 Task: Create new contact,   with mail id: 'TrinityDoe106@tiffany.com', first name: 'Trinity', Last name: 'Doe', Job Title: Digital Marketing Manager, Phone number (916) 555-6789. Change life cycle stage to  'Lead' and lead status to 'New'. Add new company to the associated contact: brooklyn.cuny.edu and type: Prospect. Logged in from softage.6@softage.net
Action: Mouse moved to (86, 68)
Screenshot: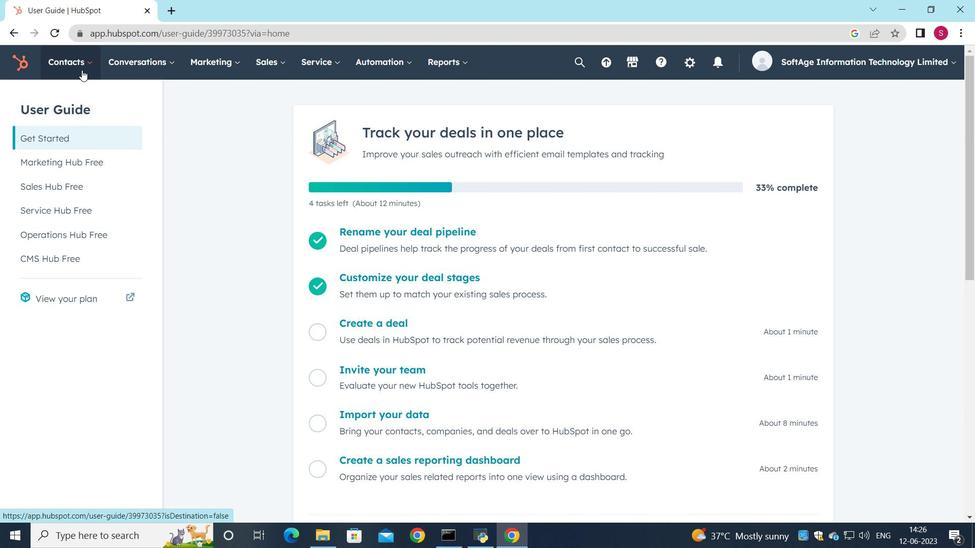 
Action: Mouse pressed left at (86, 68)
Screenshot: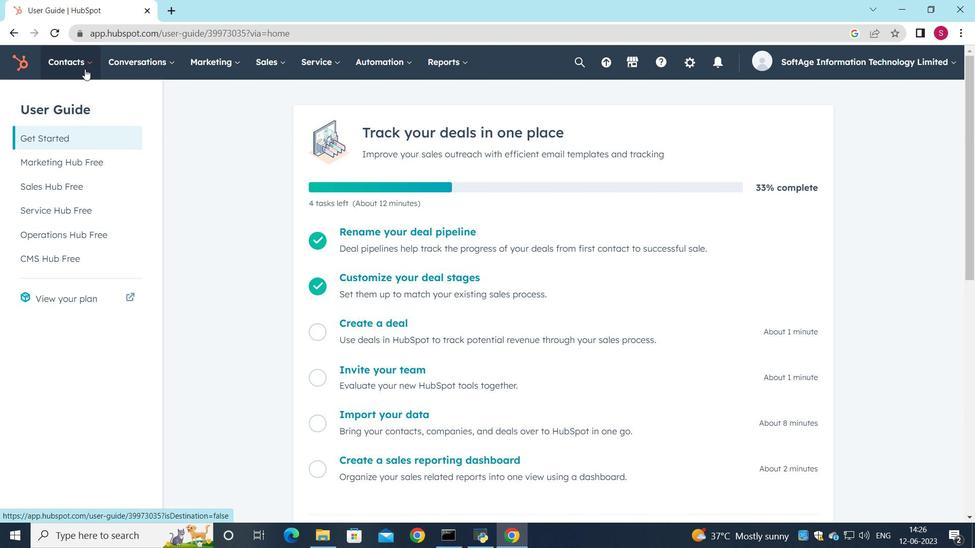 
Action: Mouse moved to (89, 102)
Screenshot: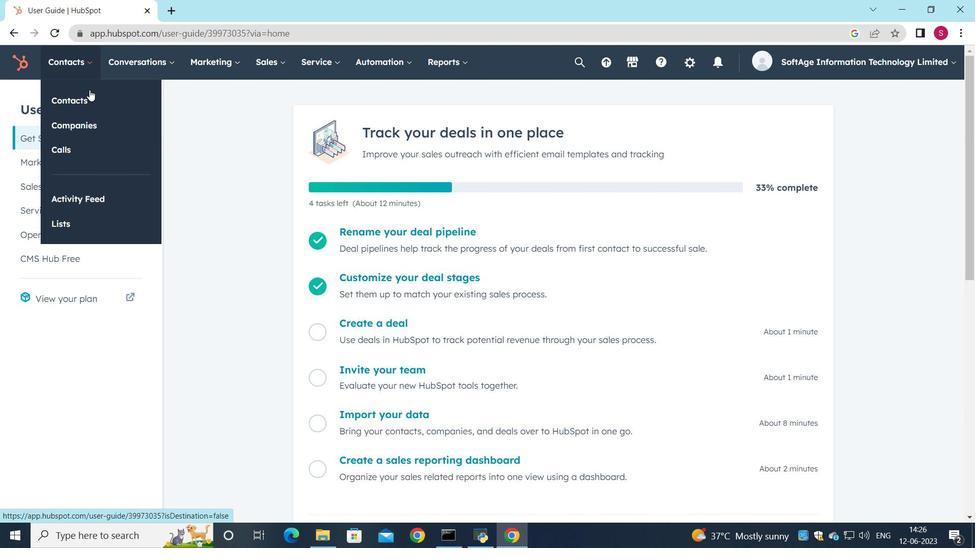 
Action: Mouse pressed left at (89, 102)
Screenshot: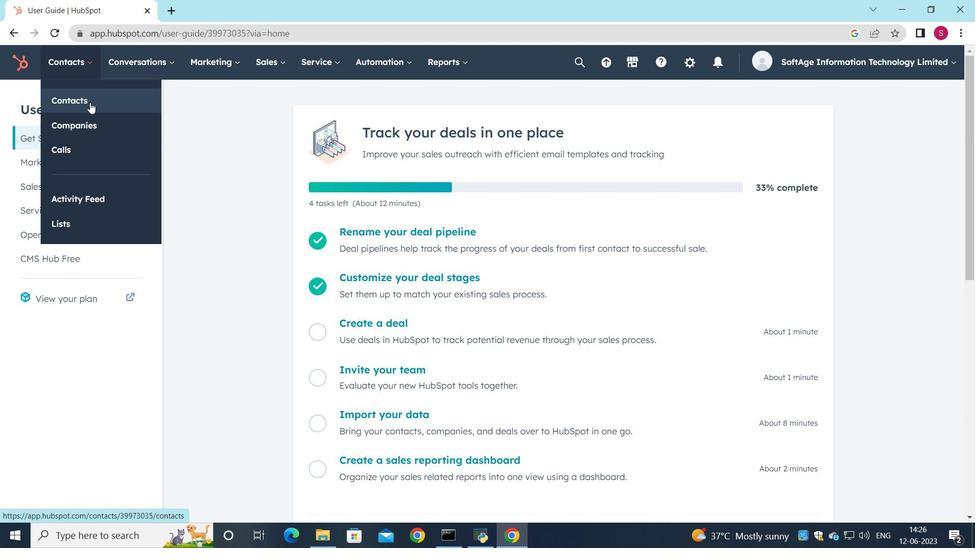 
Action: Mouse moved to (880, 105)
Screenshot: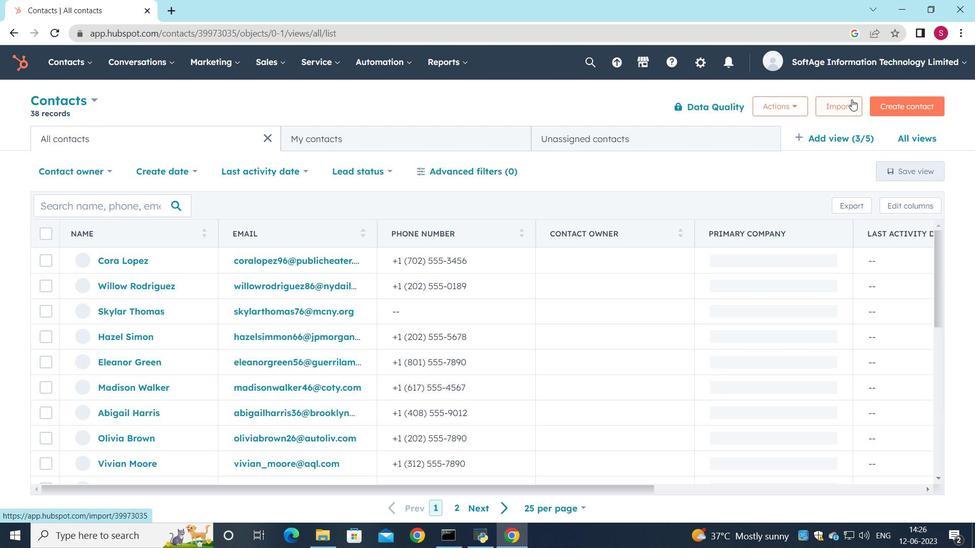 
Action: Mouse pressed left at (880, 105)
Screenshot: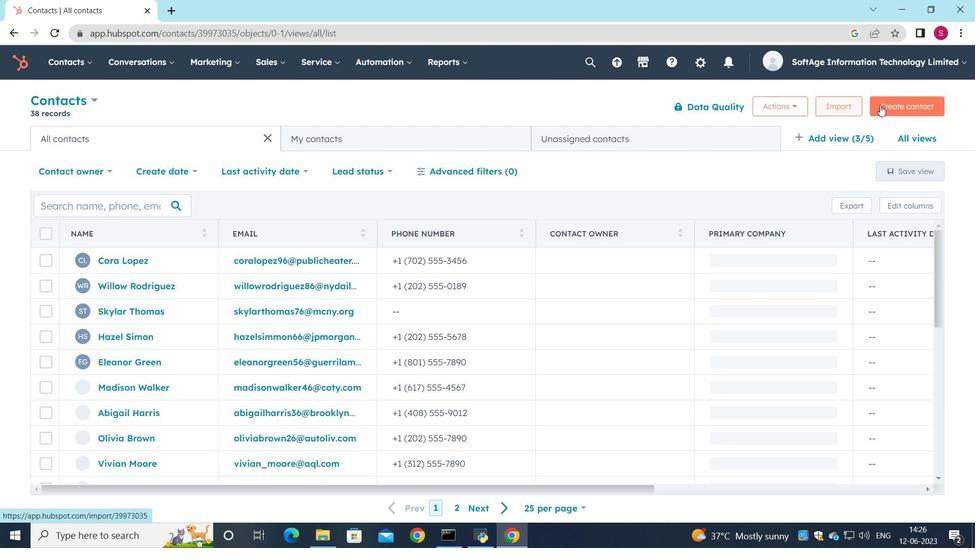 
Action: Mouse moved to (795, 163)
Screenshot: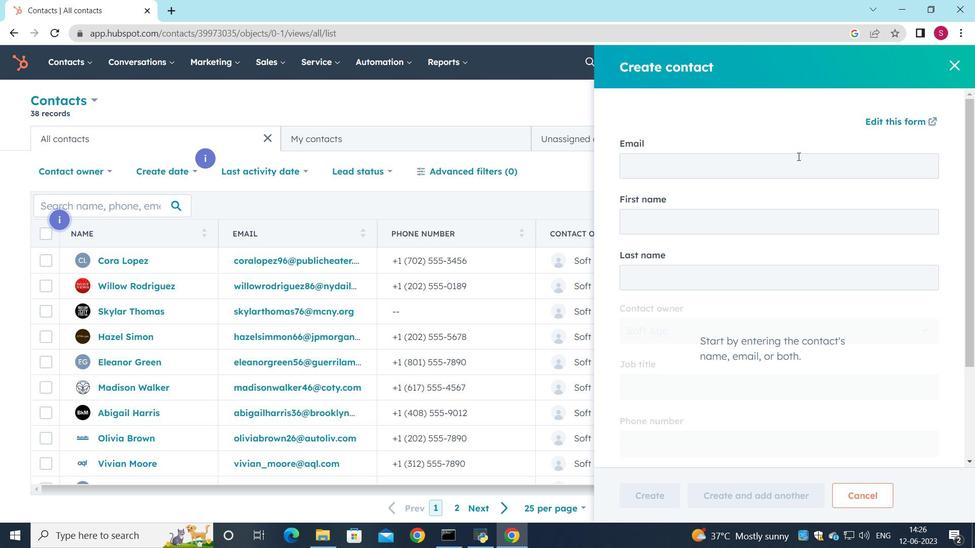 
Action: Mouse pressed left at (795, 163)
Screenshot: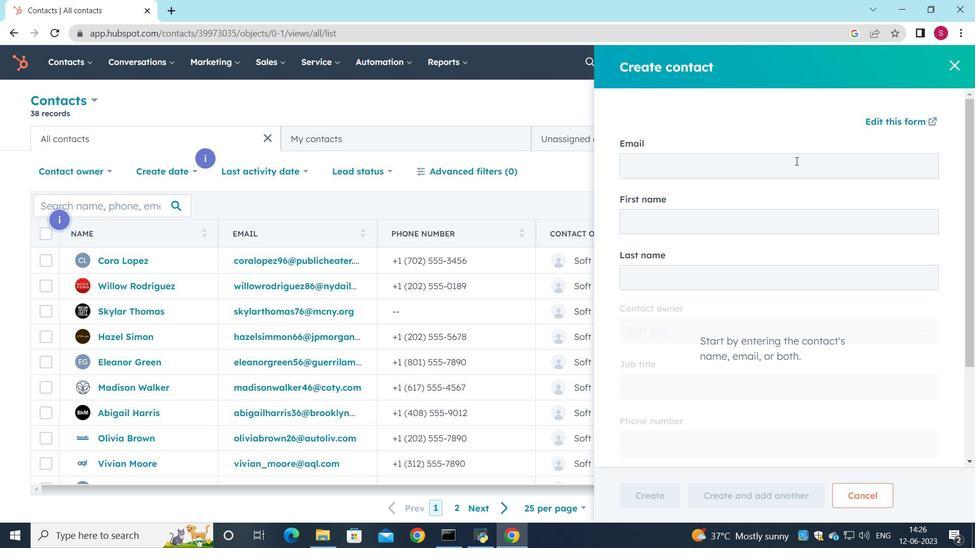 
Action: Key pressed <Key.shift><Key.shift><Key.shift>Trinity<Key.shift>Doe106<Key.shift>@tiffany.com
Screenshot: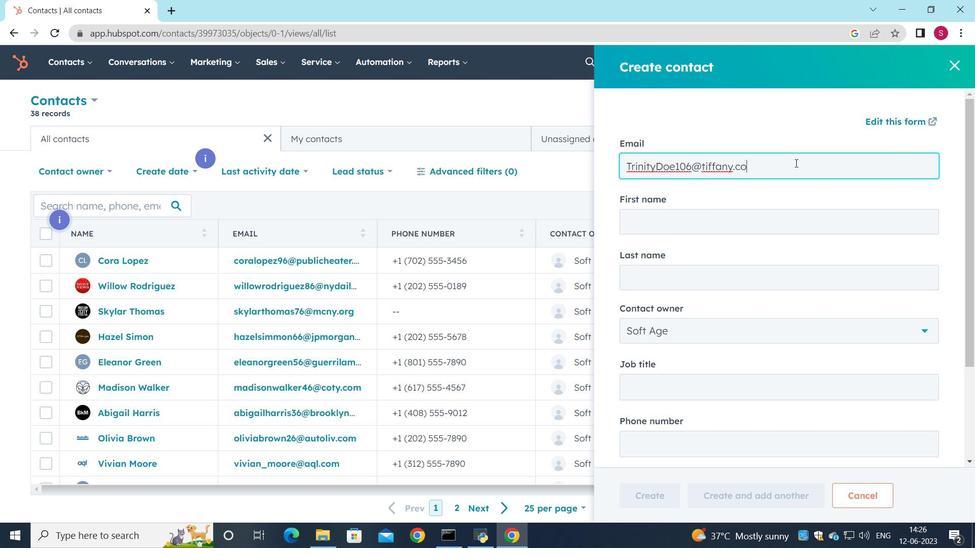 
Action: Mouse moved to (663, 224)
Screenshot: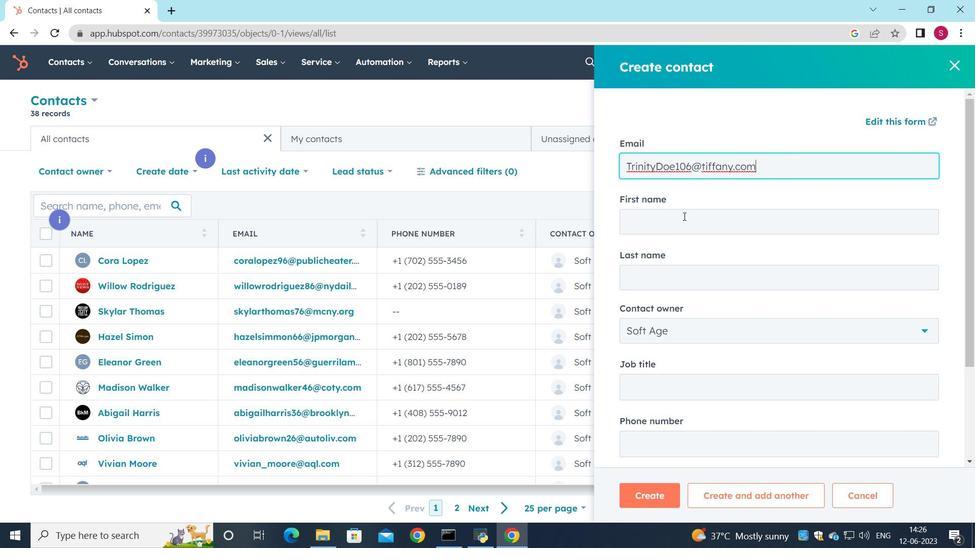 
Action: Mouse pressed left at (663, 224)
Screenshot: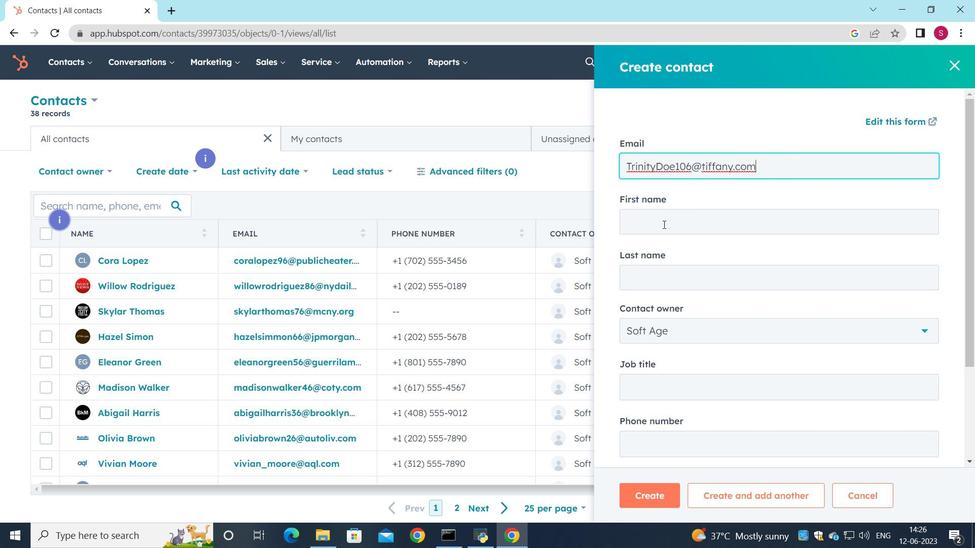 
Action: Key pressed <Key.shift><Key.shift><Key.shift><Key.shift><Key.shift><Key.shift><Key.shift><Key.shift><Key.shift><Key.shift><Key.shift><Key.shift><Key.shift><Key.shift><Key.shift><Key.shift>Trinity
Screenshot: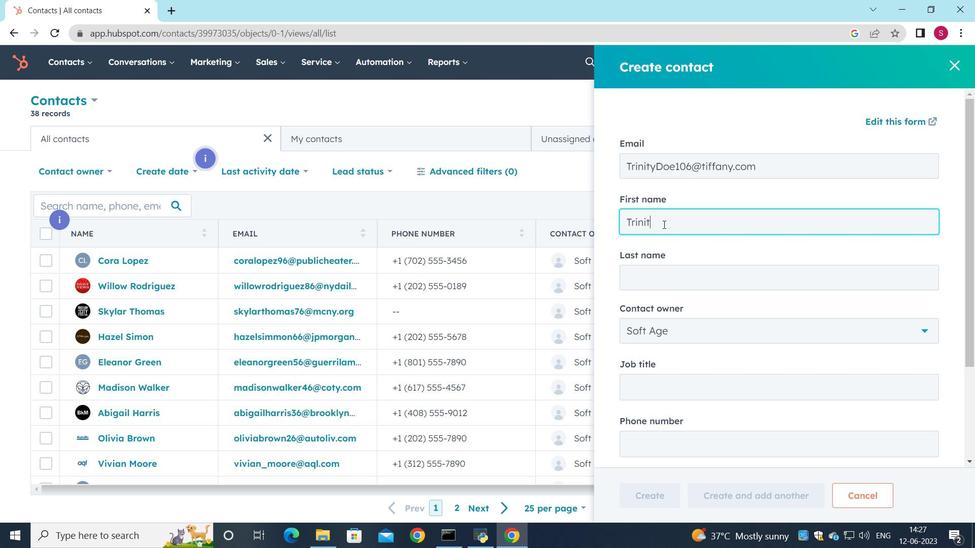 
Action: Mouse moved to (637, 271)
Screenshot: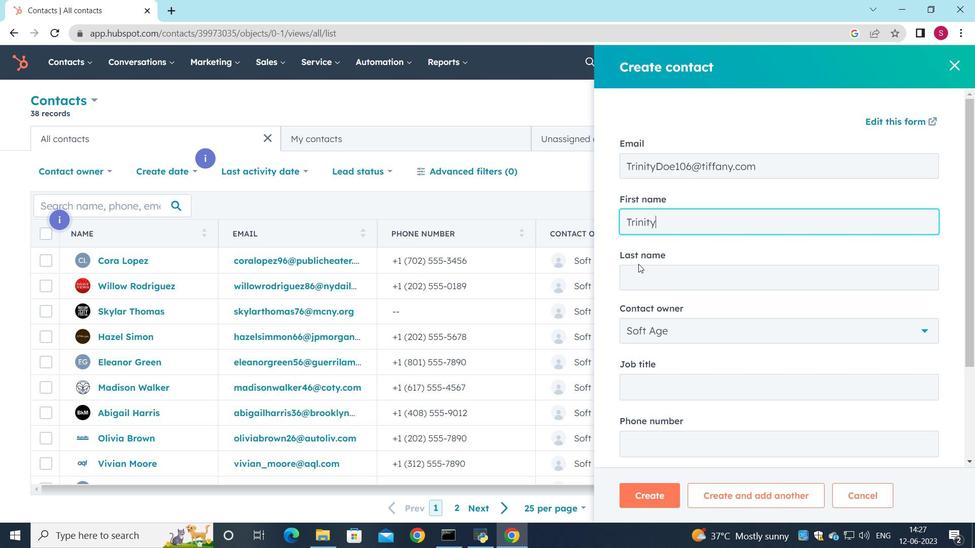 
Action: Mouse pressed left at (637, 271)
Screenshot: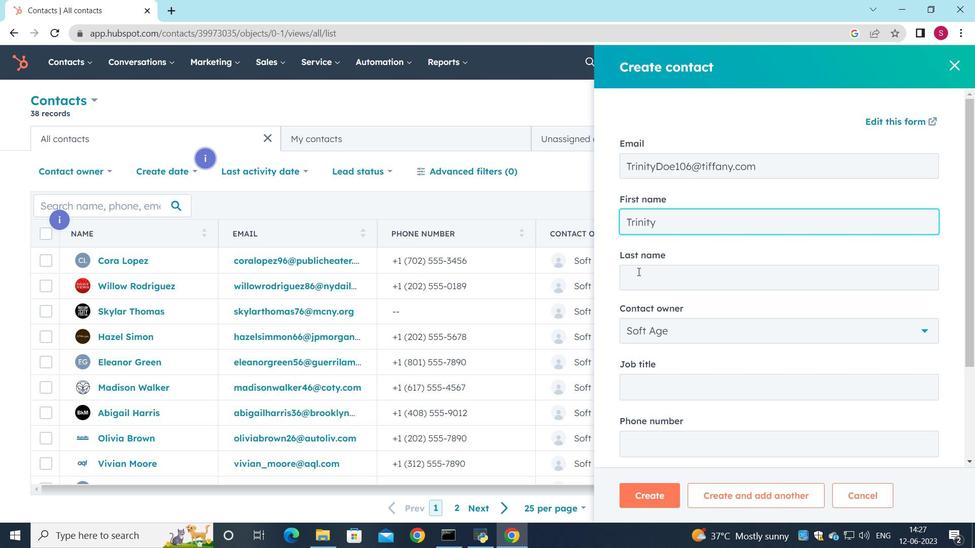 
Action: Mouse moved to (641, 274)
Screenshot: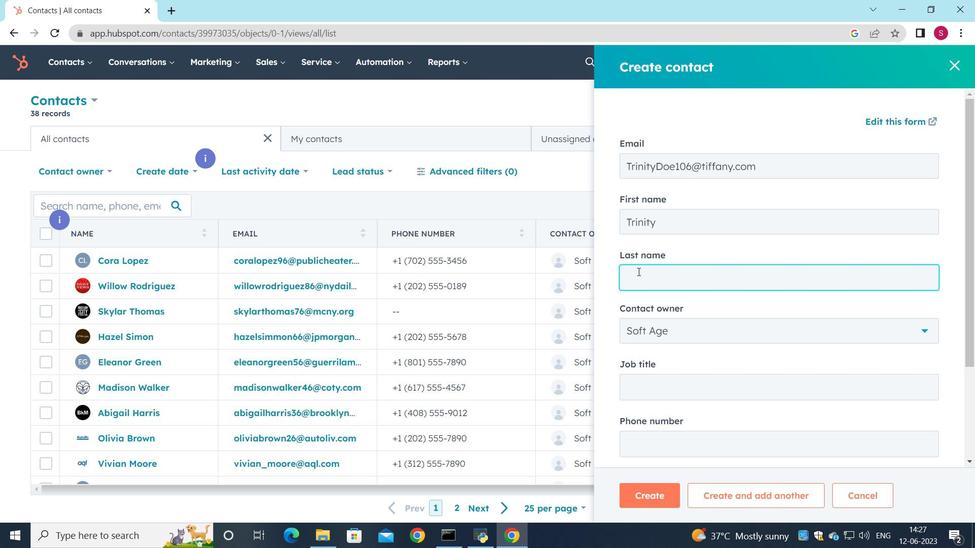 
Action: Key pressed <Key.shift>Doe
Screenshot: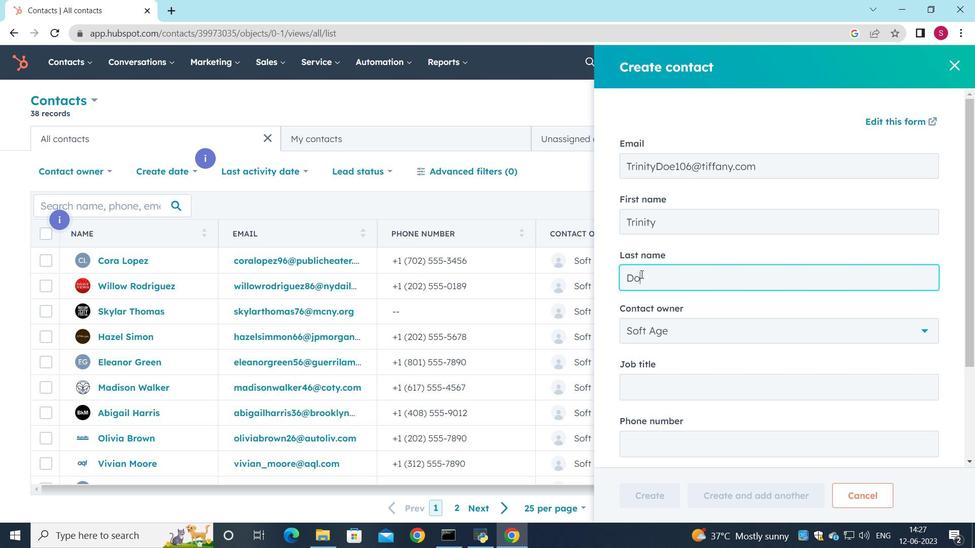 
Action: Mouse moved to (658, 309)
Screenshot: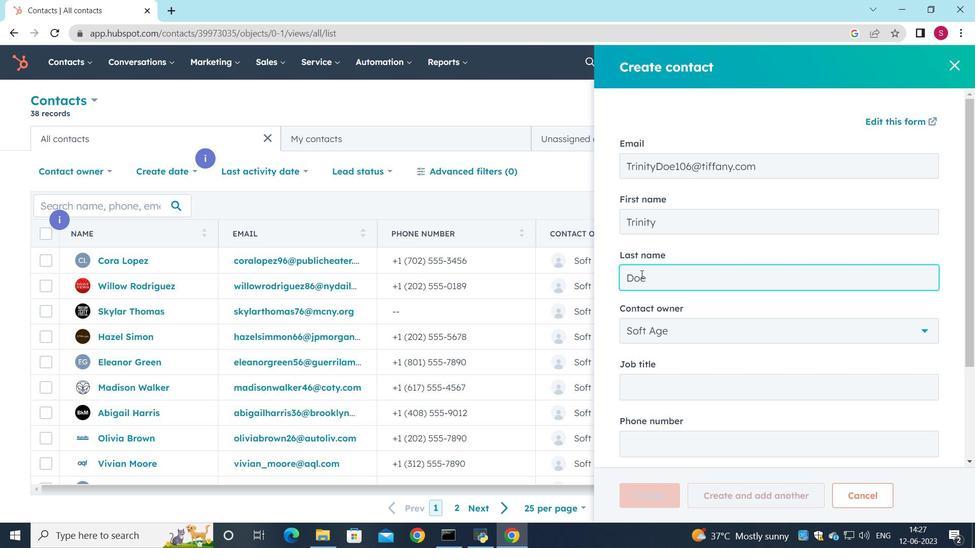 
Action: Mouse scrolled (658, 305) with delta (0, 0)
Screenshot: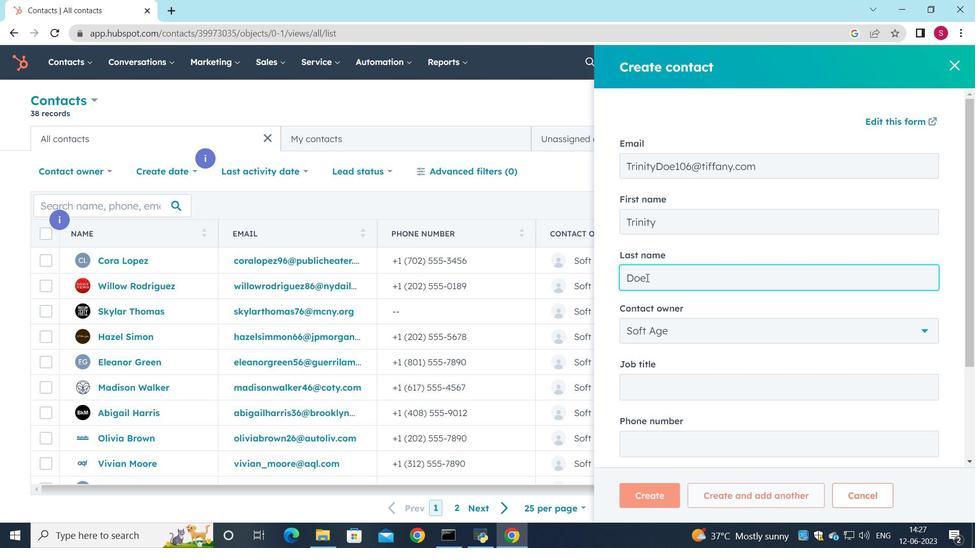 
Action: Mouse moved to (672, 323)
Screenshot: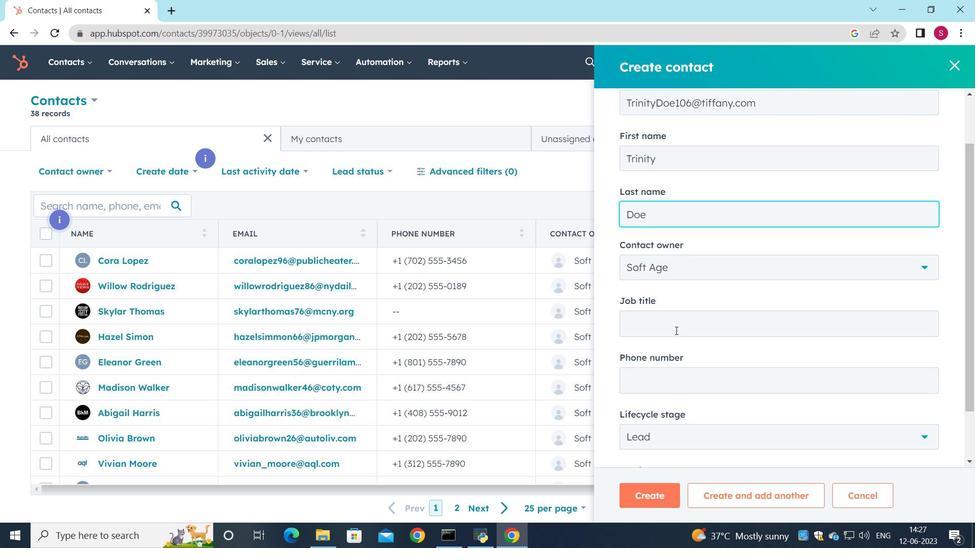 
Action: Mouse pressed left at (672, 323)
Screenshot: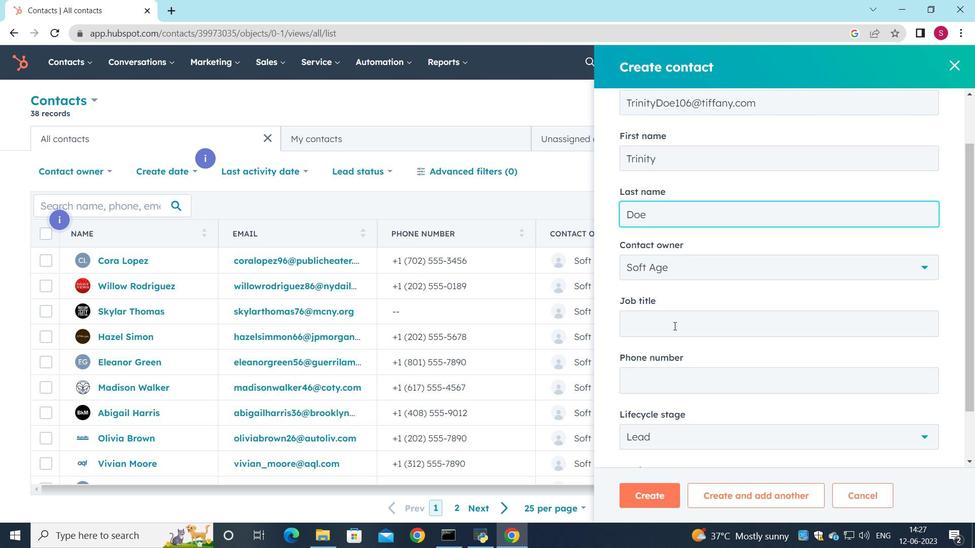 
Action: Key pressed <Key.shift><Key.shift><Key.shift><Key.shift>Digital<Key.space><Key.shift_r><Key.shift_r><Key.shift_r><Key.shift_r><Key.shift_r><Key.shift_r><Key.shift_r>Marketing<Key.space><Key.shift_r>Manager
Screenshot: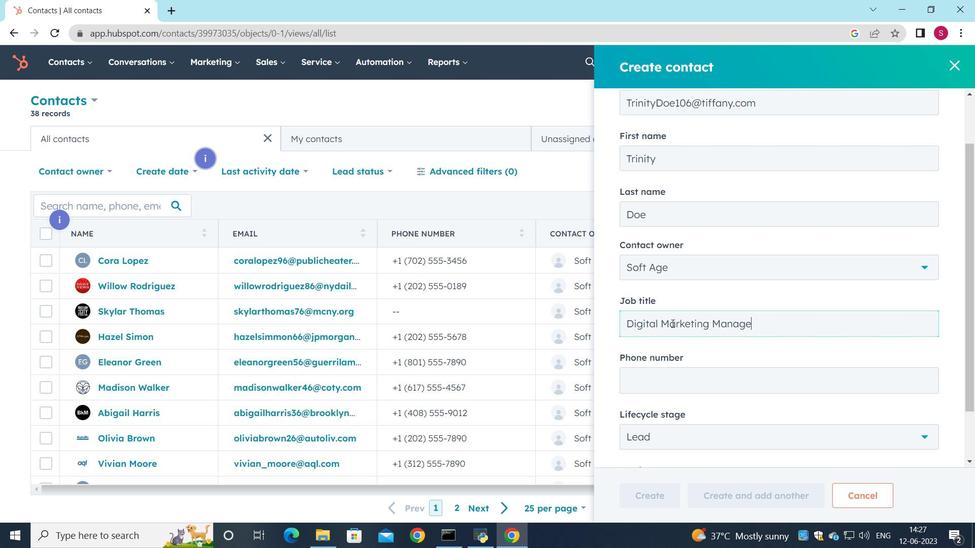 
Action: Mouse moved to (711, 336)
Screenshot: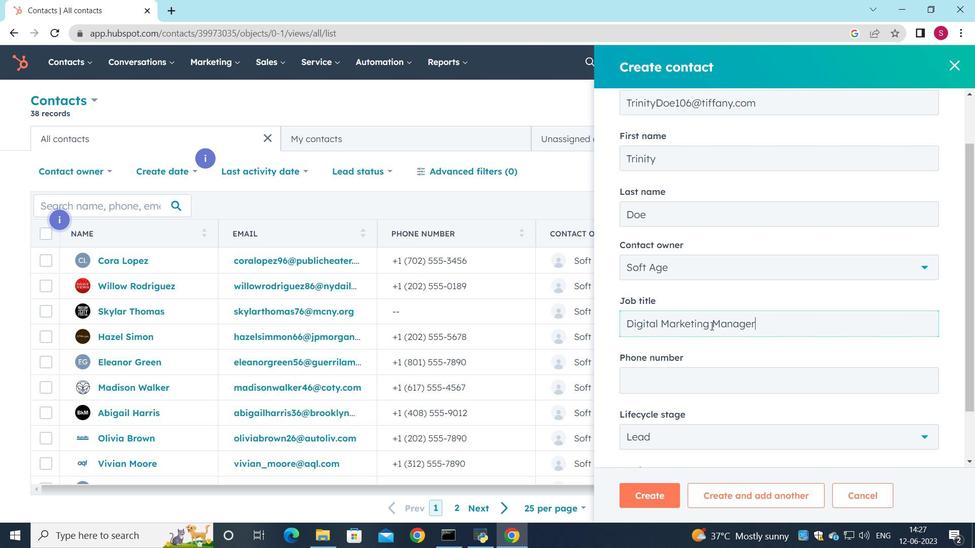
Action: Mouse scrolled (711, 336) with delta (0, 0)
Screenshot: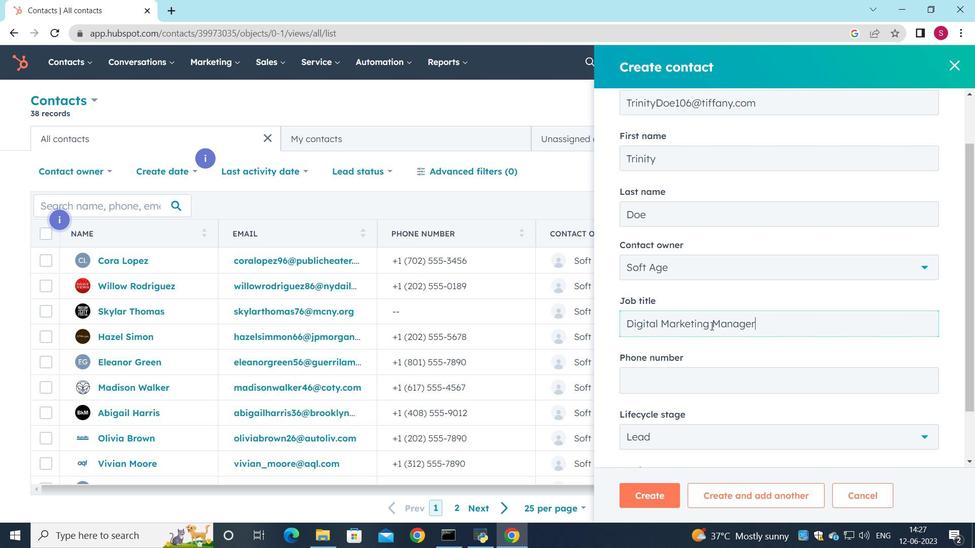 
Action: Mouse moved to (681, 318)
Screenshot: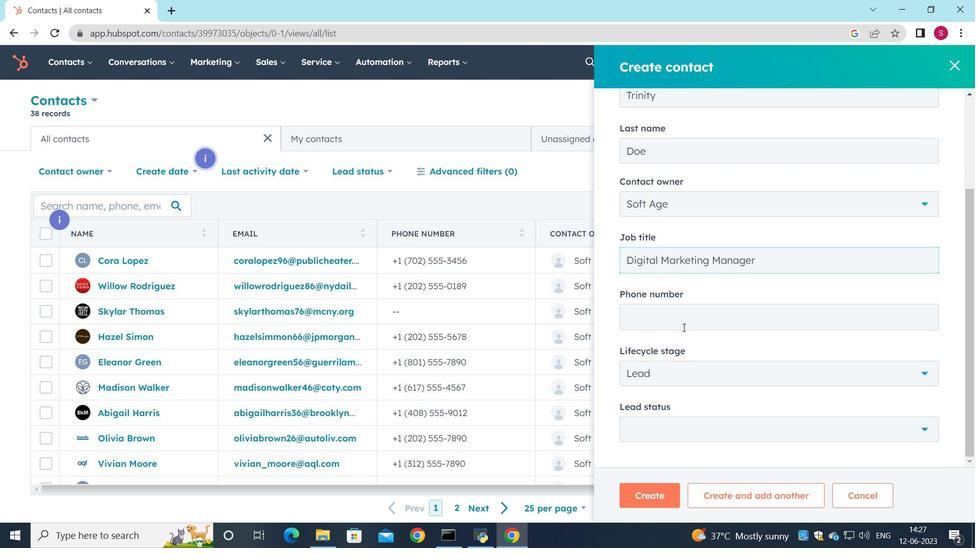 
Action: Mouse pressed left at (681, 318)
Screenshot: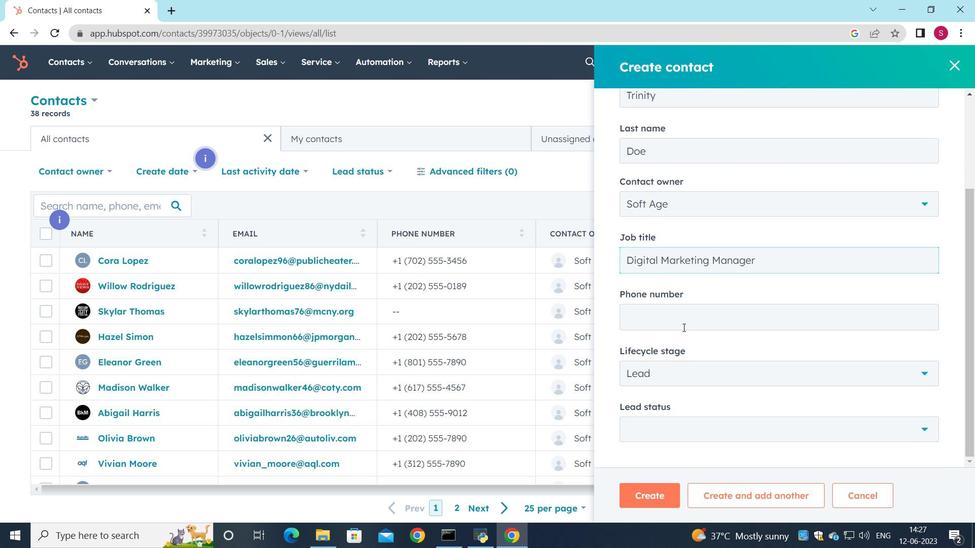 
Action: Mouse moved to (695, 308)
Screenshot: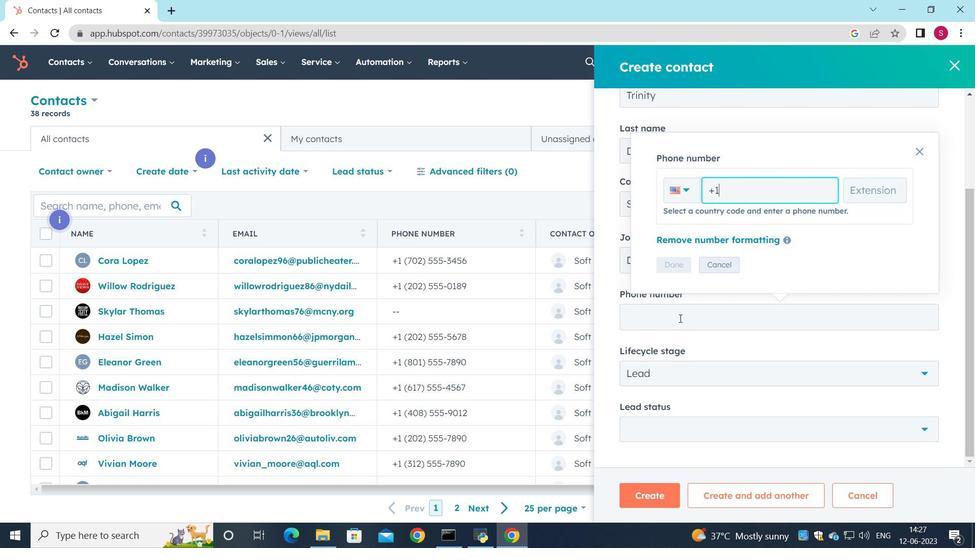 
Action: Key pressed 9165556789
Screenshot: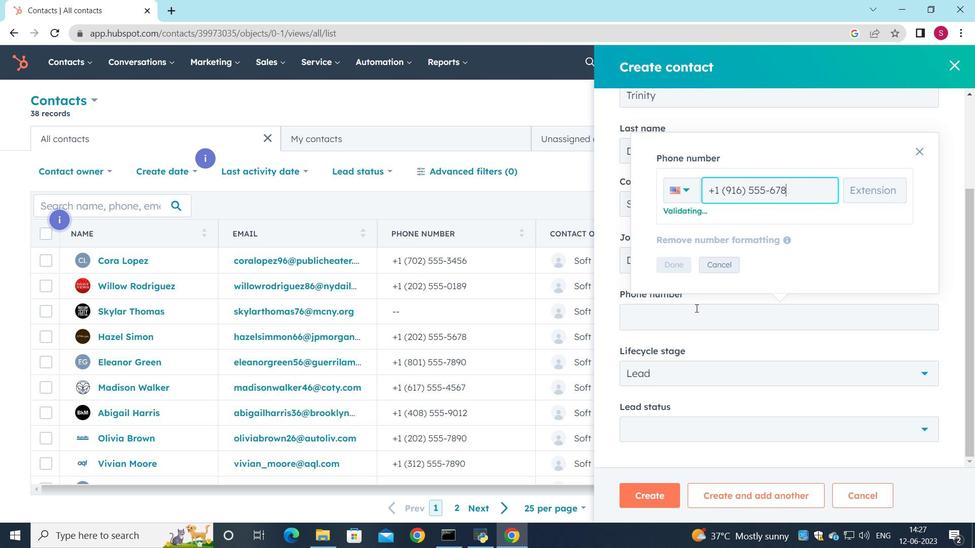 
Action: Mouse moved to (671, 263)
Screenshot: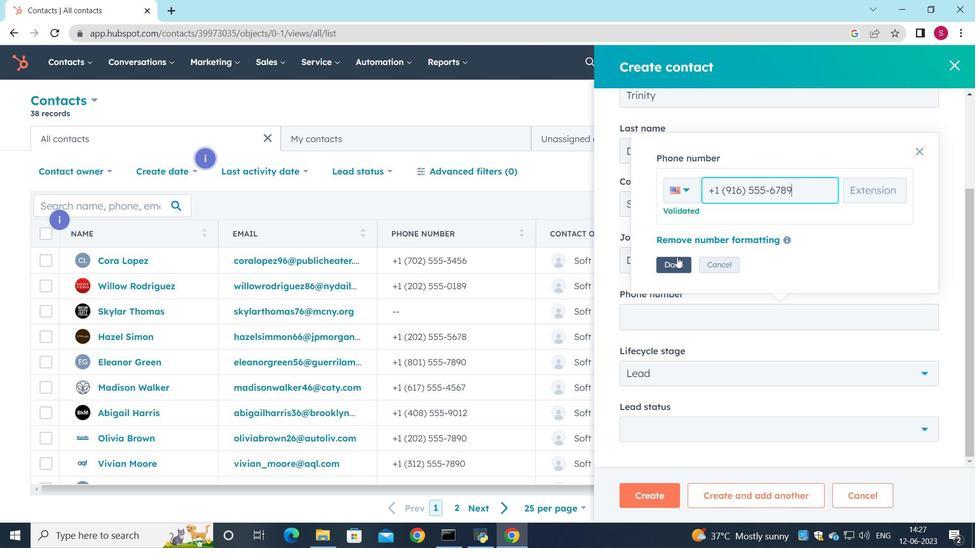 
Action: Mouse pressed left at (671, 263)
Screenshot: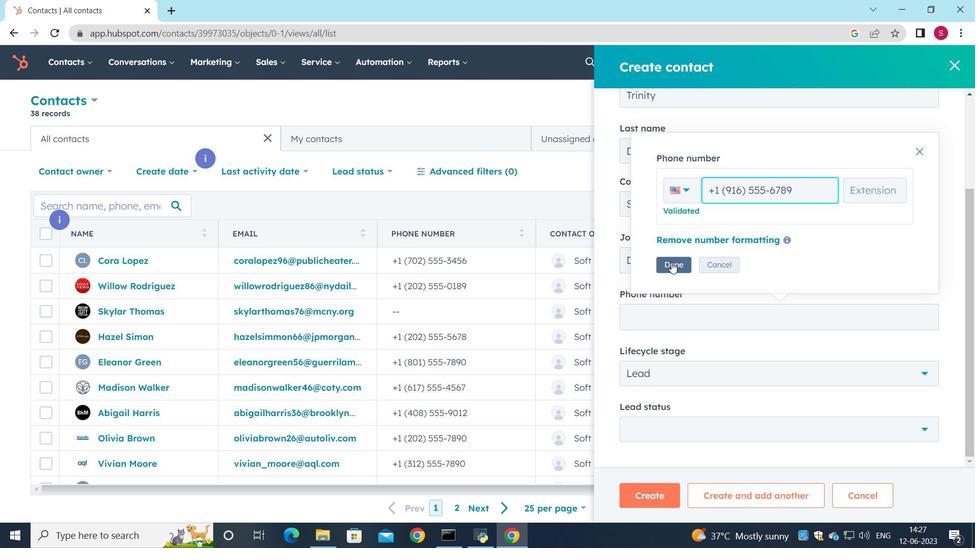 
Action: Mouse moved to (683, 333)
Screenshot: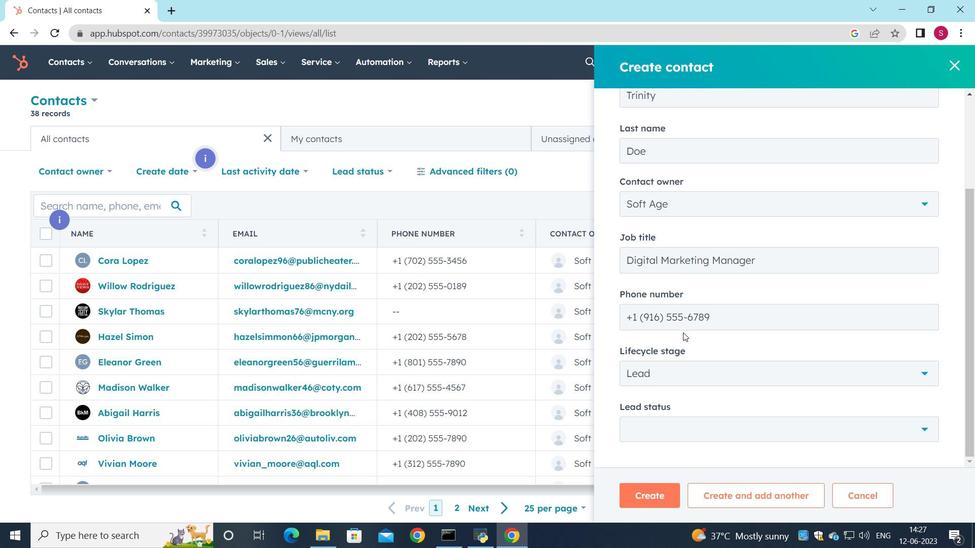 
Action: Mouse scrolled (683, 332) with delta (0, 0)
Screenshot: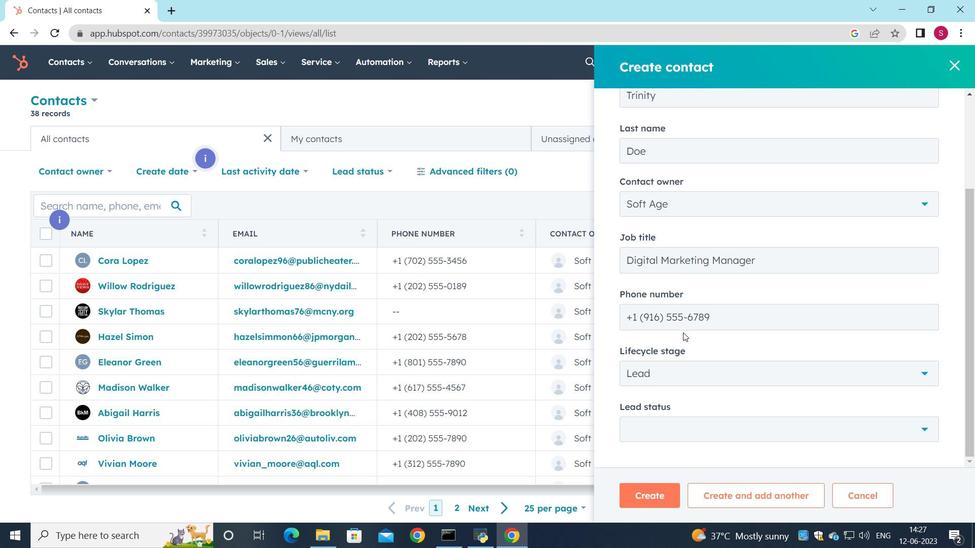 
Action: Mouse scrolled (683, 332) with delta (0, 0)
Screenshot: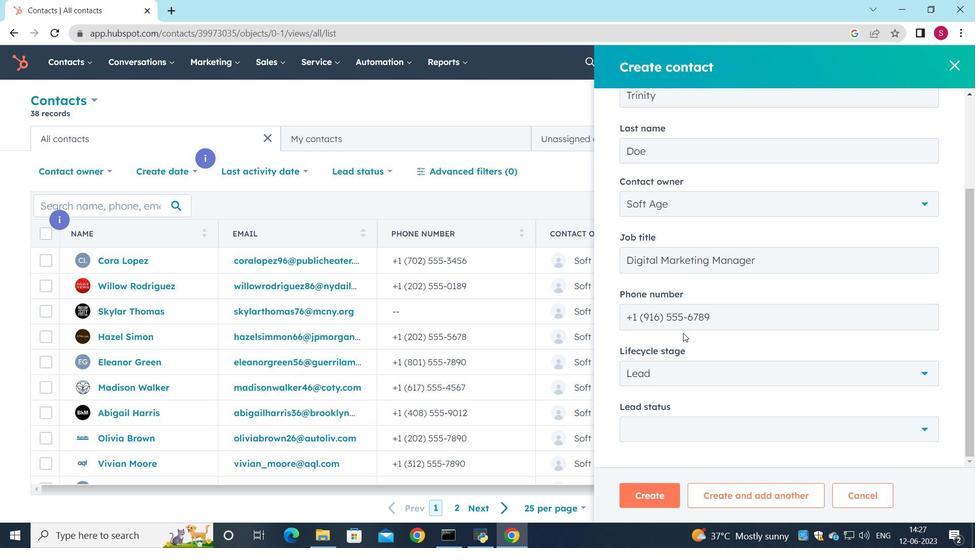 
Action: Mouse moved to (681, 337)
Screenshot: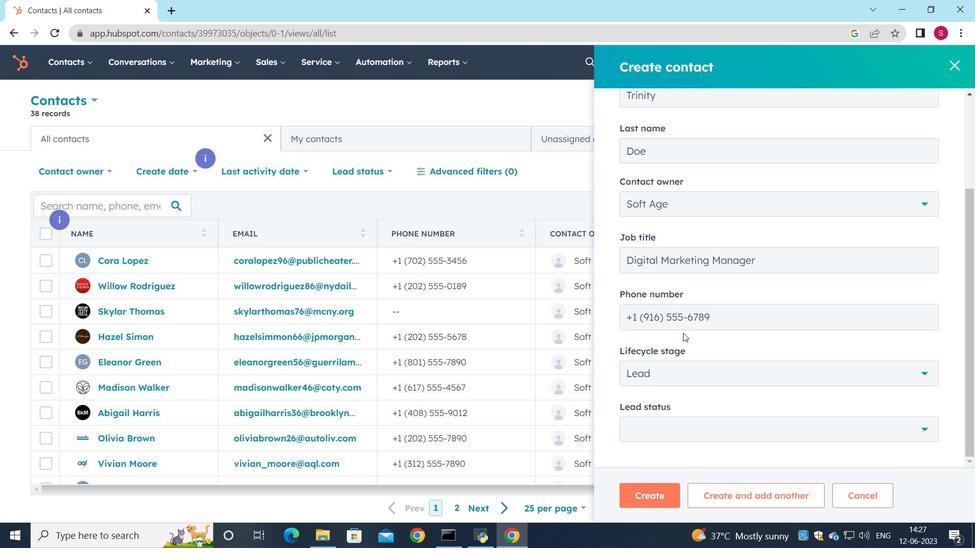 
Action: Mouse scrolled (681, 336) with delta (0, 0)
Screenshot: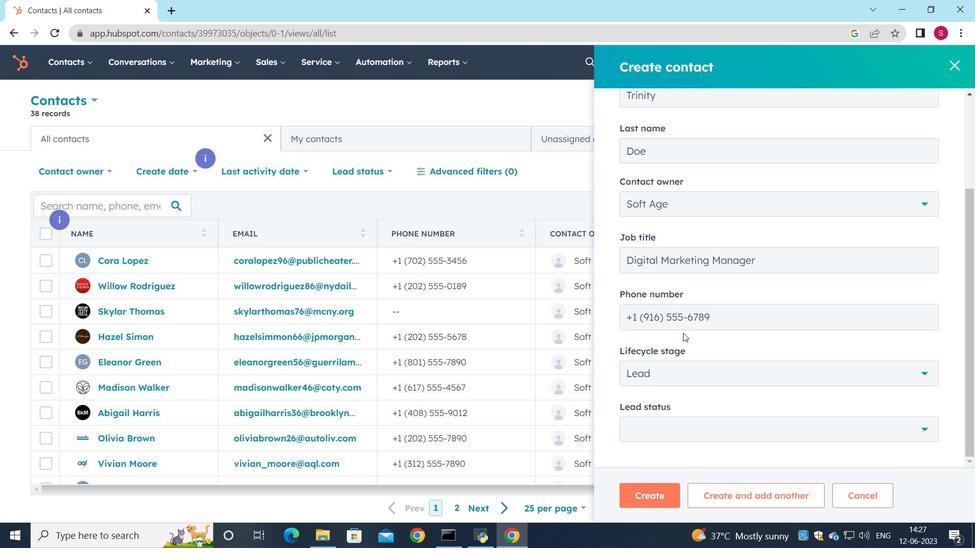 
Action: Mouse moved to (923, 429)
Screenshot: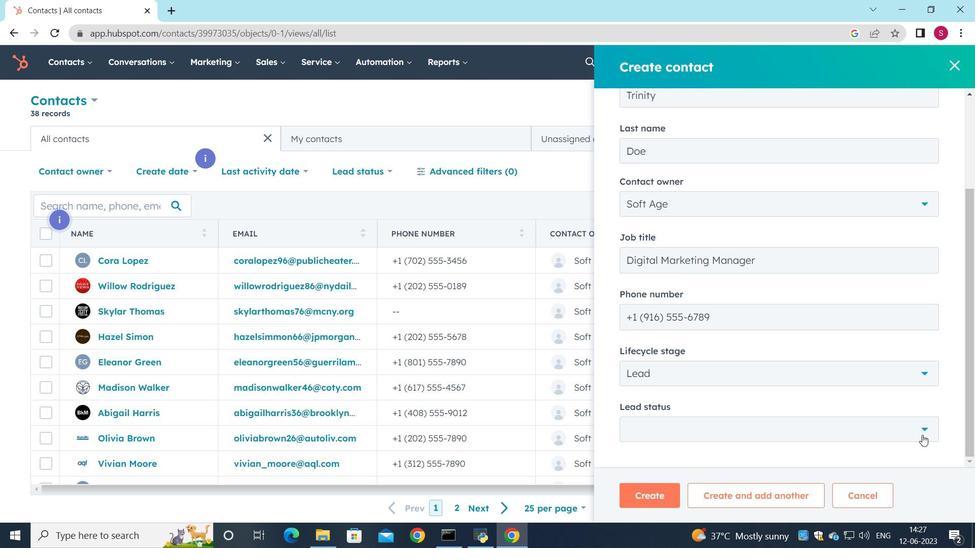 
Action: Mouse pressed left at (923, 429)
Screenshot: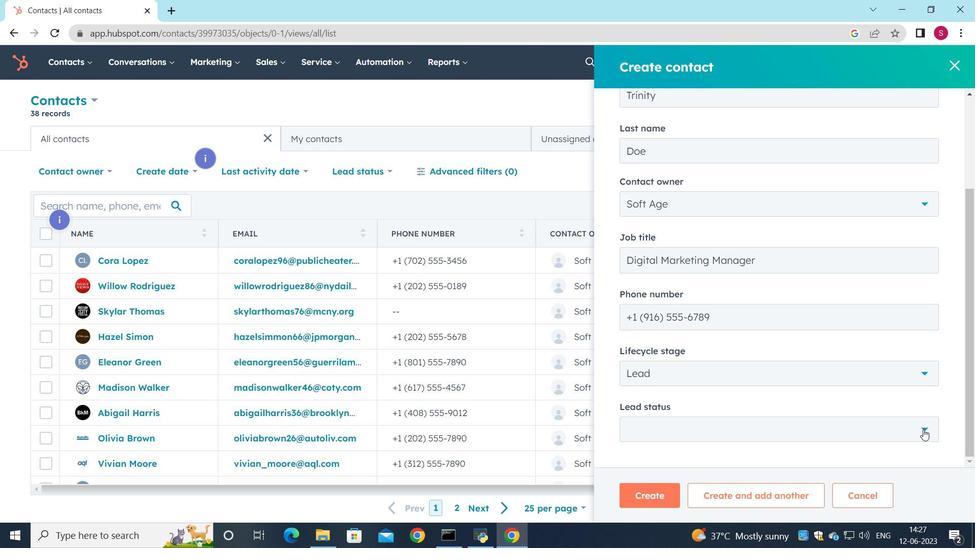 
Action: Mouse moved to (724, 313)
Screenshot: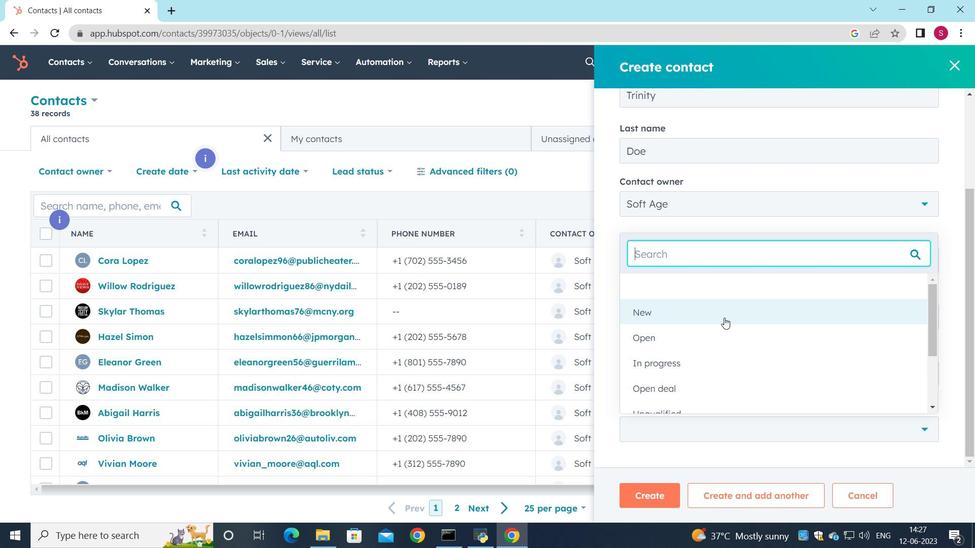 
Action: Mouse pressed left at (724, 313)
Screenshot: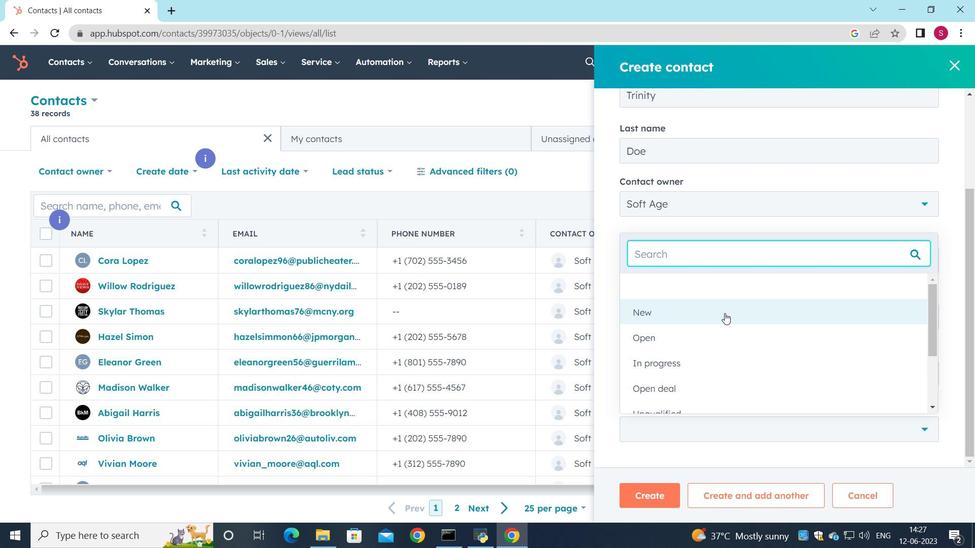 
Action: Mouse moved to (726, 334)
Screenshot: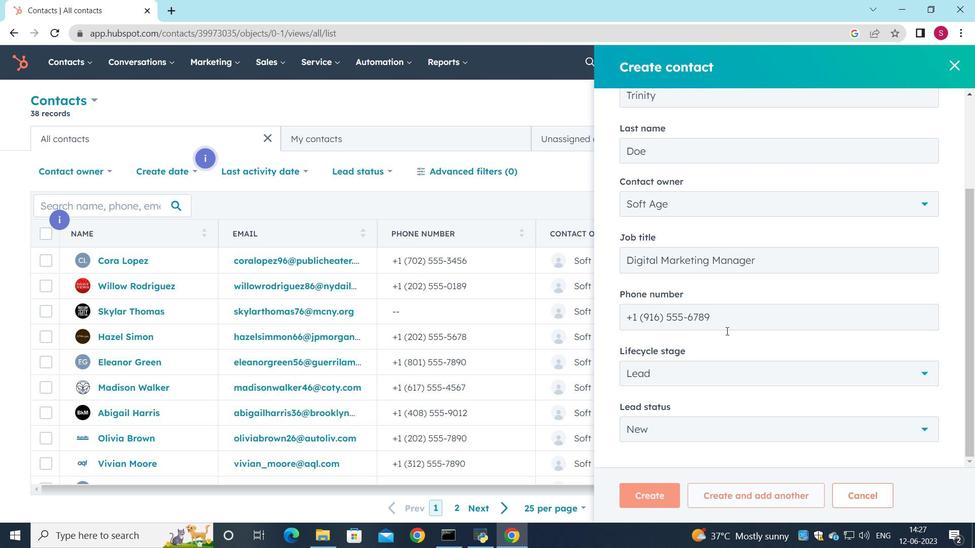 
Action: Mouse scrolled (726, 334) with delta (0, 0)
Screenshot: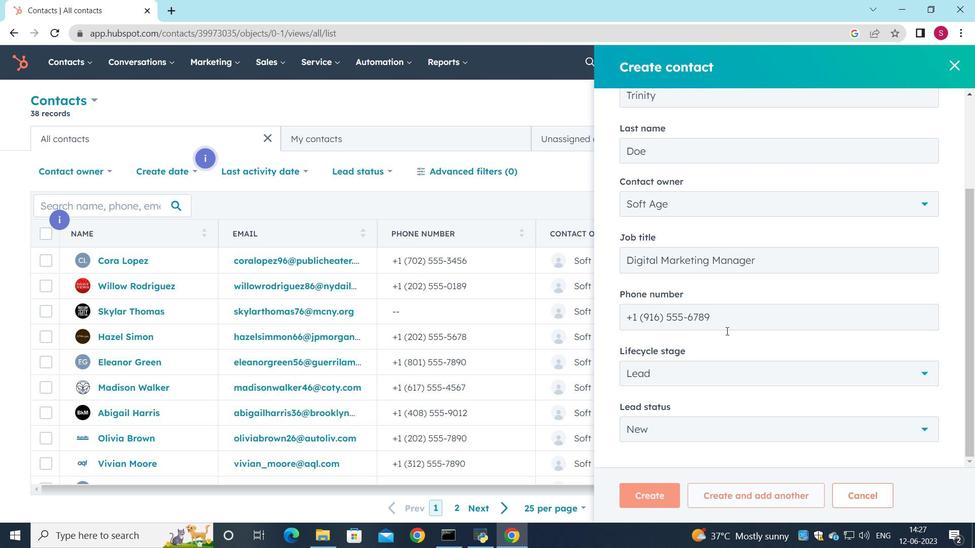 
Action: Mouse moved to (651, 473)
Screenshot: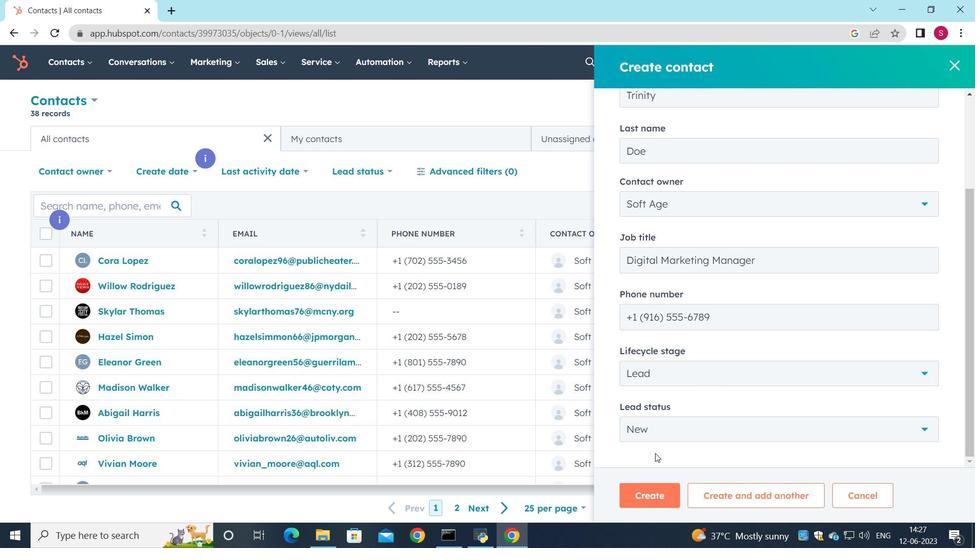
Action: Mouse scrolled (651, 473) with delta (0, 0)
Screenshot: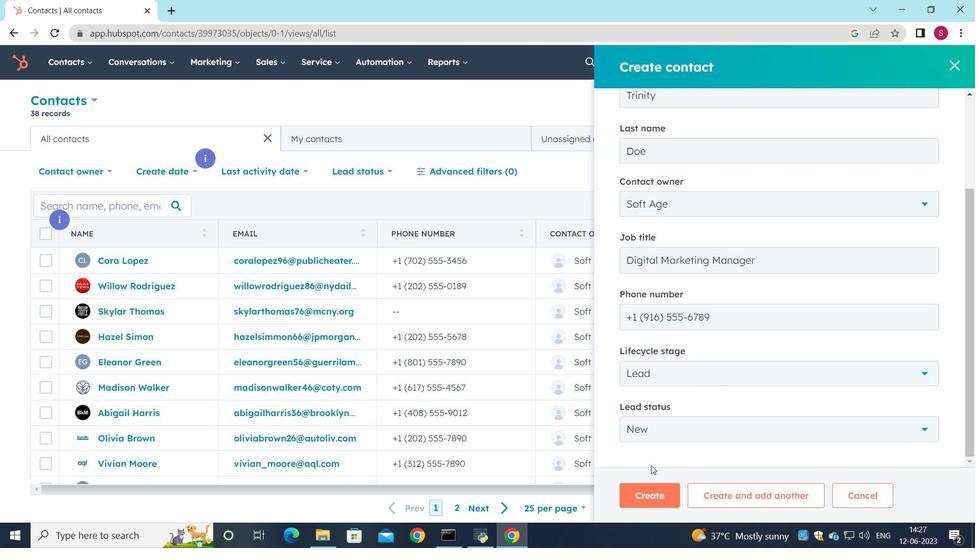 
Action: Mouse scrolled (651, 473) with delta (0, 0)
Screenshot: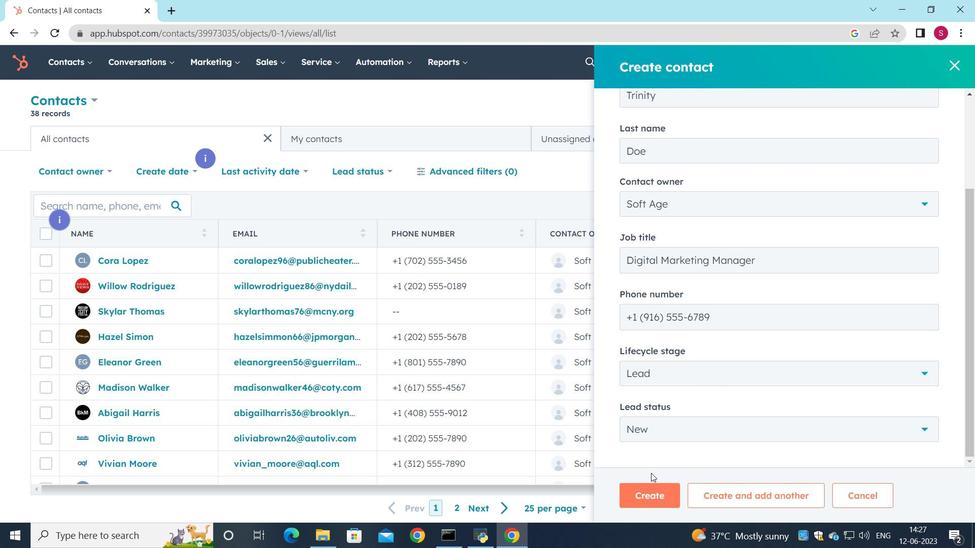 
Action: Mouse moved to (657, 493)
Screenshot: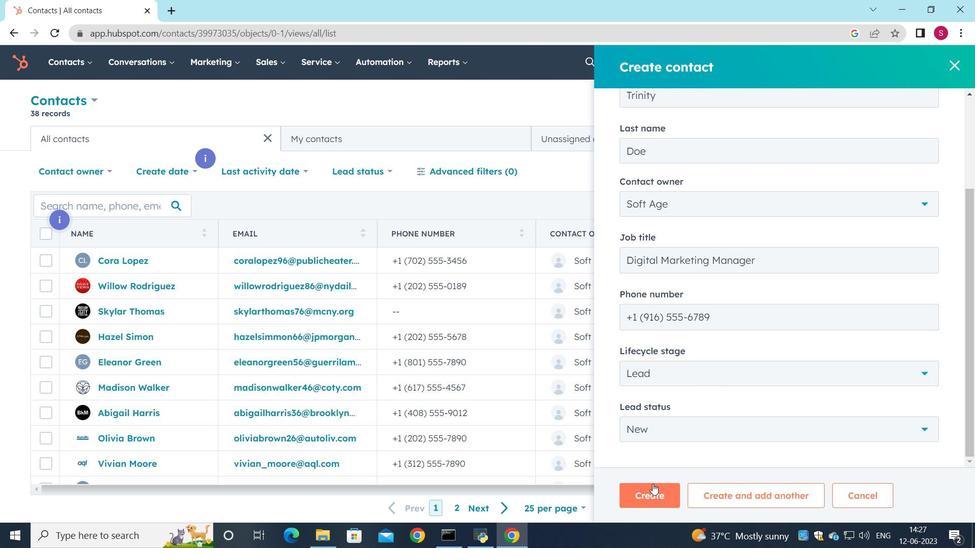 
Action: Mouse pressed left at (657, 493)
Screenshot: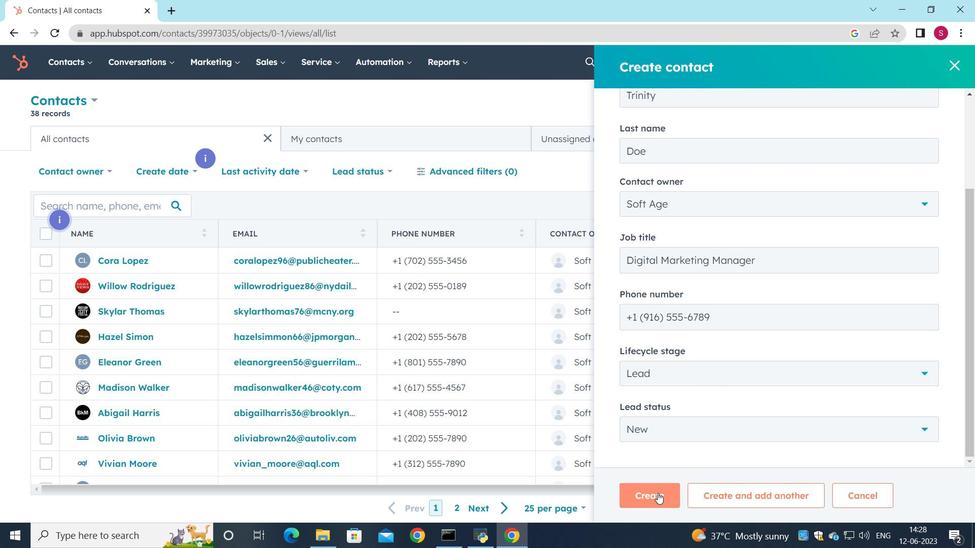 
Action: Mouse moved to (626, 392)
Screenshot: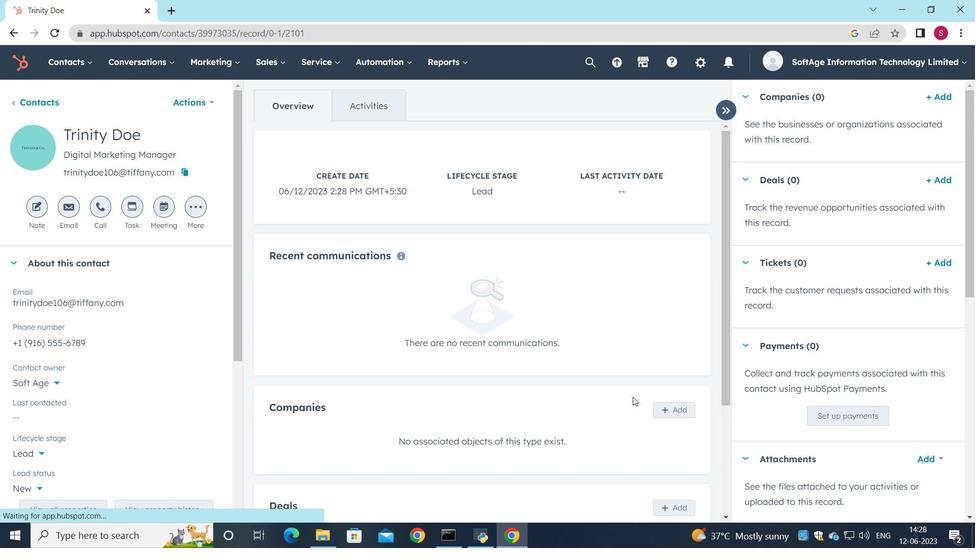 
Action: Mouse scrolled (626, 392) with delta (0, 0)
Screenshot: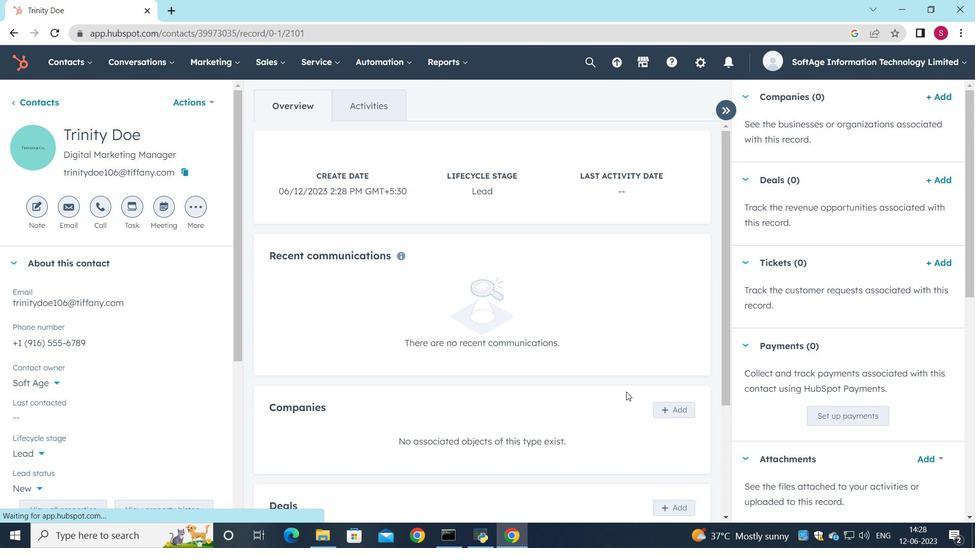 
Action: Mouse scrolled (626, 392) with delta (0, 0)
Screenshot: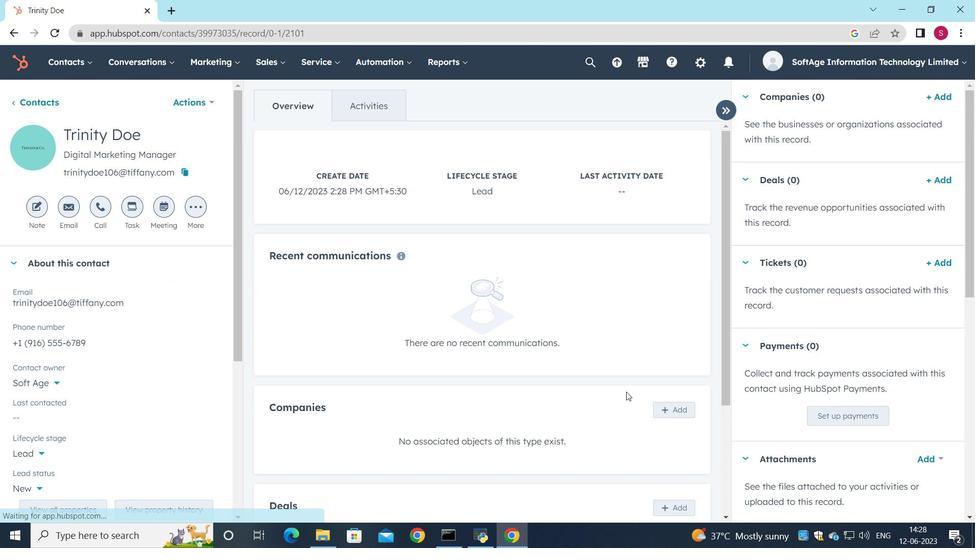 
Action: Mouse moved to (679, 281)
Screenshot: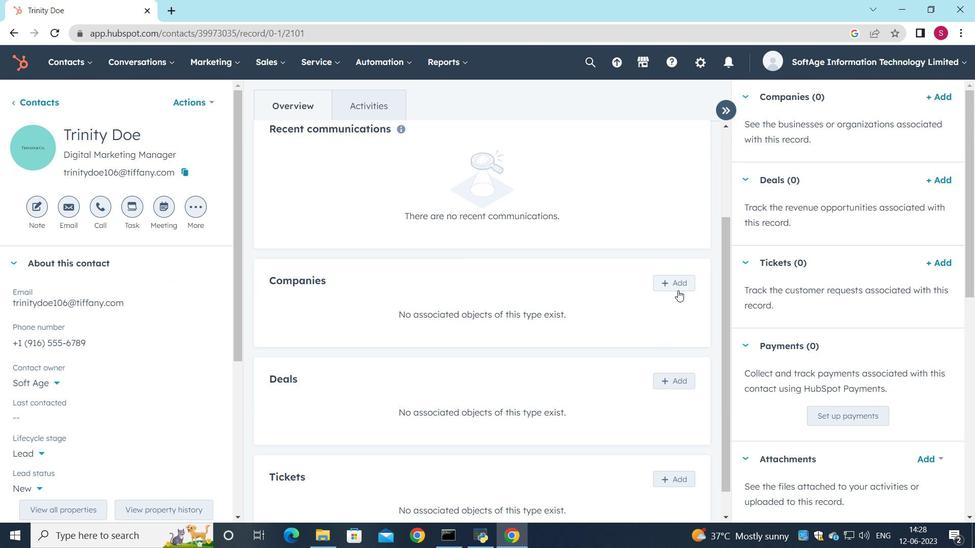 
Action: Mouse pressed left at (679, 281)
Screenshot: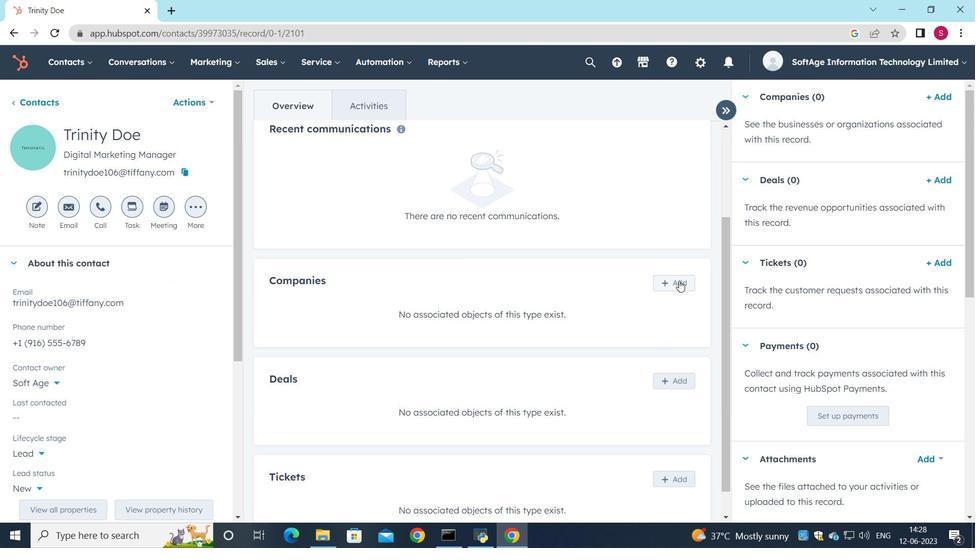 
Action: Mouse moved to (708, 134)
Screenshot: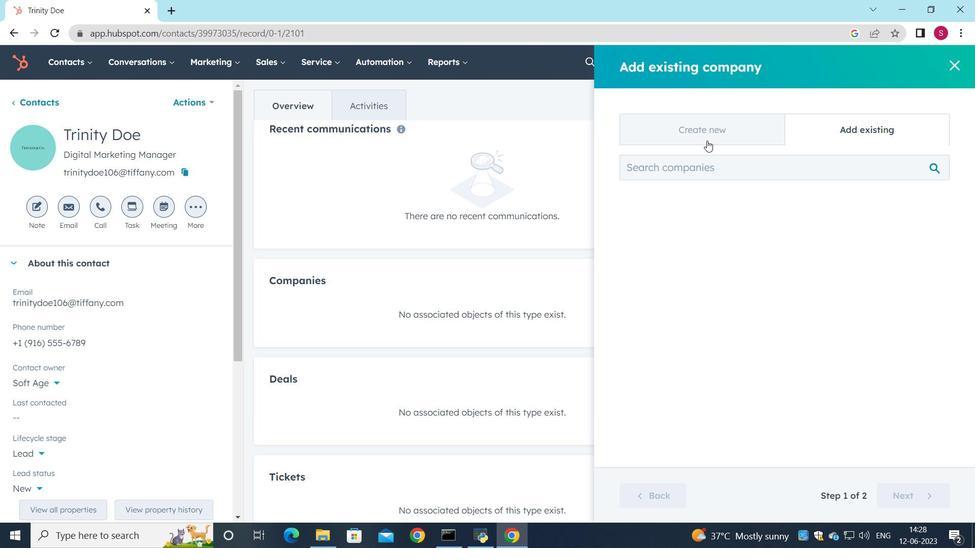 
Action: Mouse pressed left at (708, 134)
Screenshot: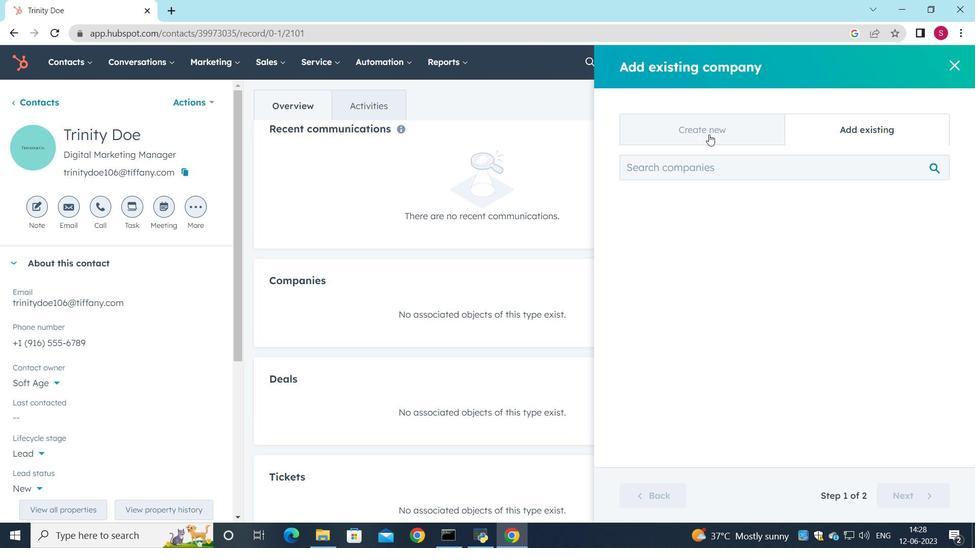 
Action: Mouse moved to (663, 209)
Screenshot: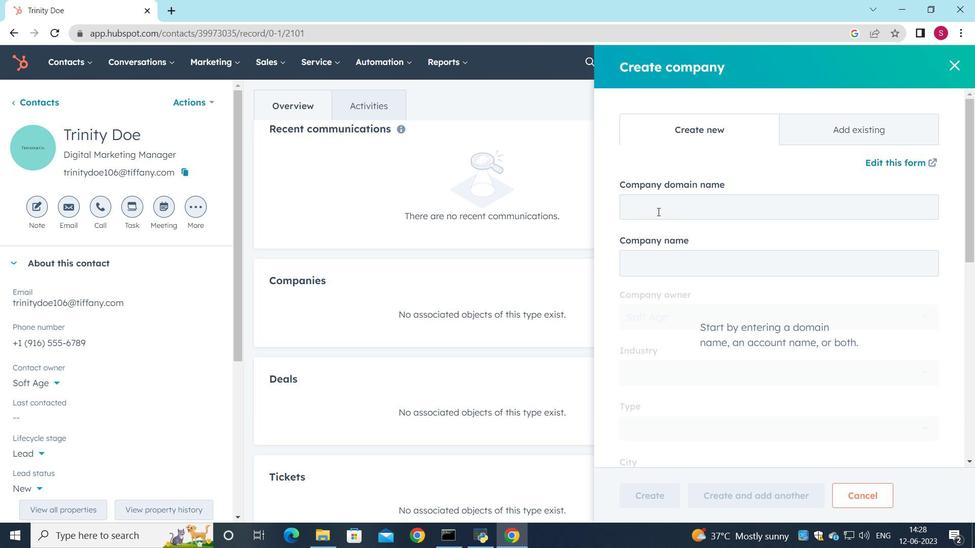 
Action: Mouse pressed left at (663, 209)
Screenshot: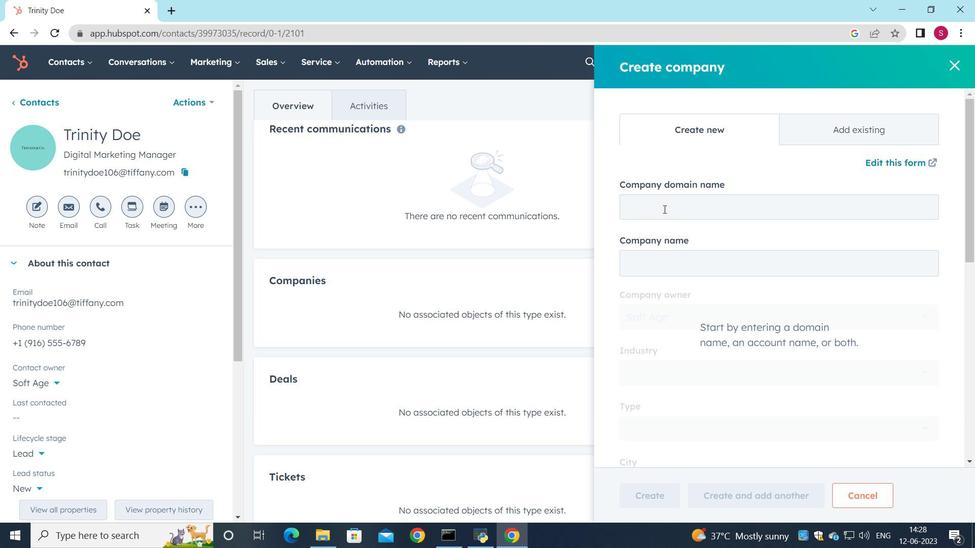 
Action: Key pressed brooklyn.cuny.edu
Screenshot: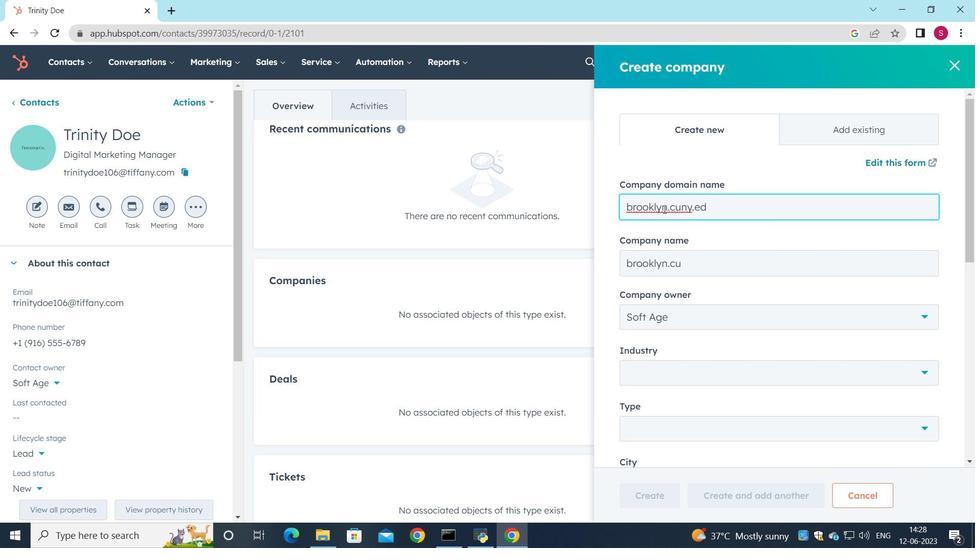 
Action: Mouse moved to (678, 295)
Screenshot: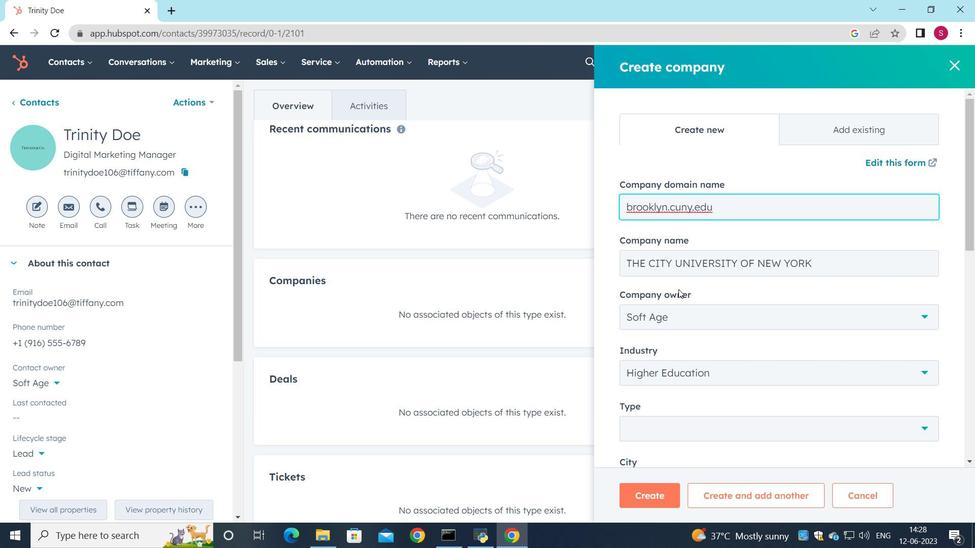 
Action: Mouse scrolled (678, 295) with delta (0, 0)
Screenshot: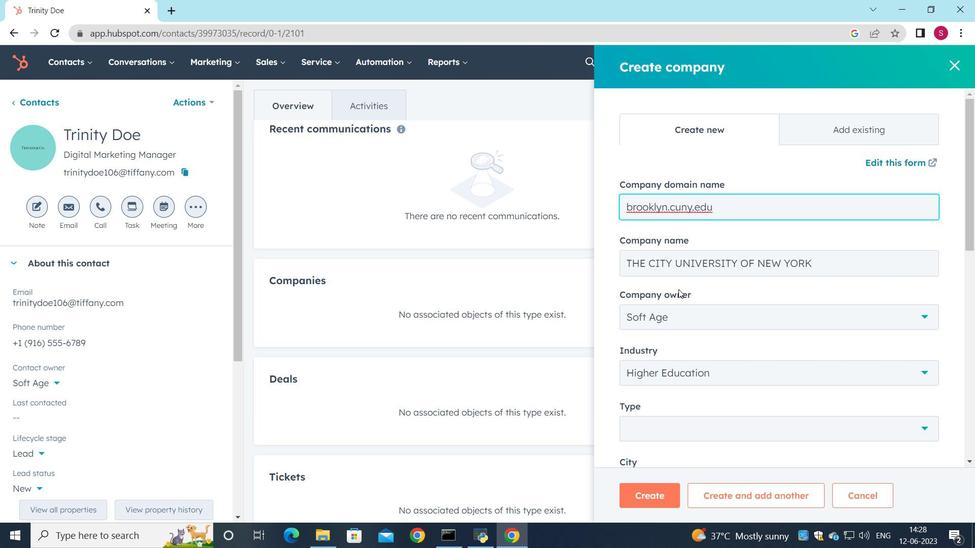 
Action: Mouse moved to (680, 304)
Screenshot: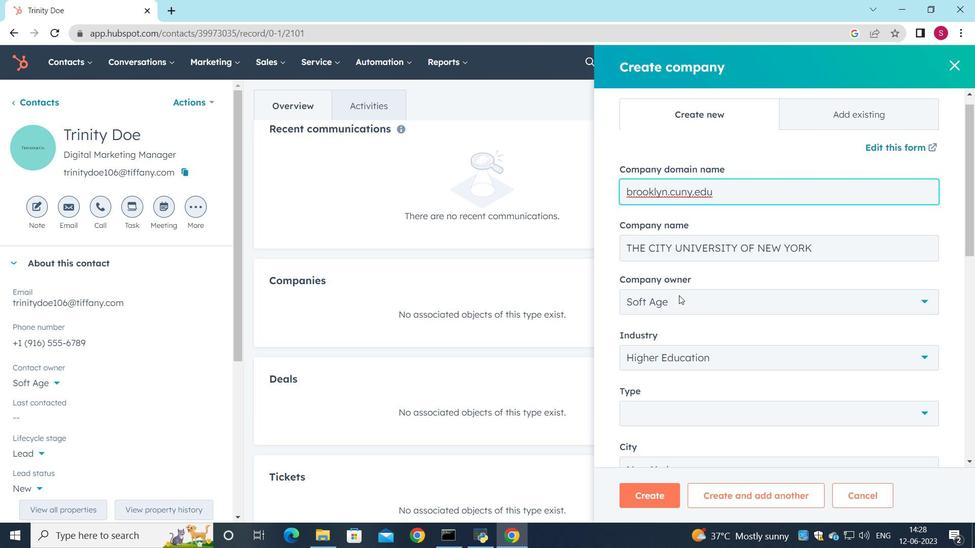 
Action: Mouse scrolled (680, 304) with delta (0, 0)
Screenshot: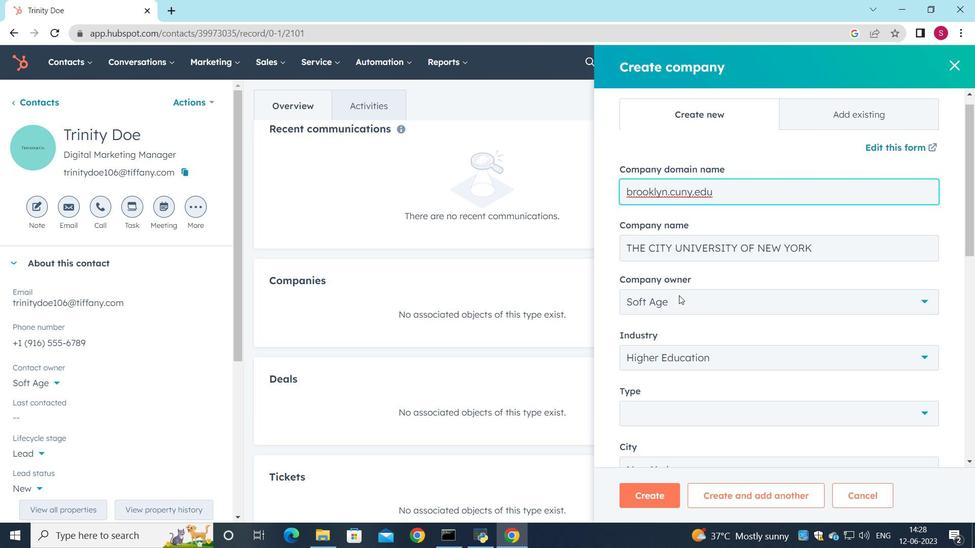 
Action: Mouse moved to (924, 298)
Screenshot: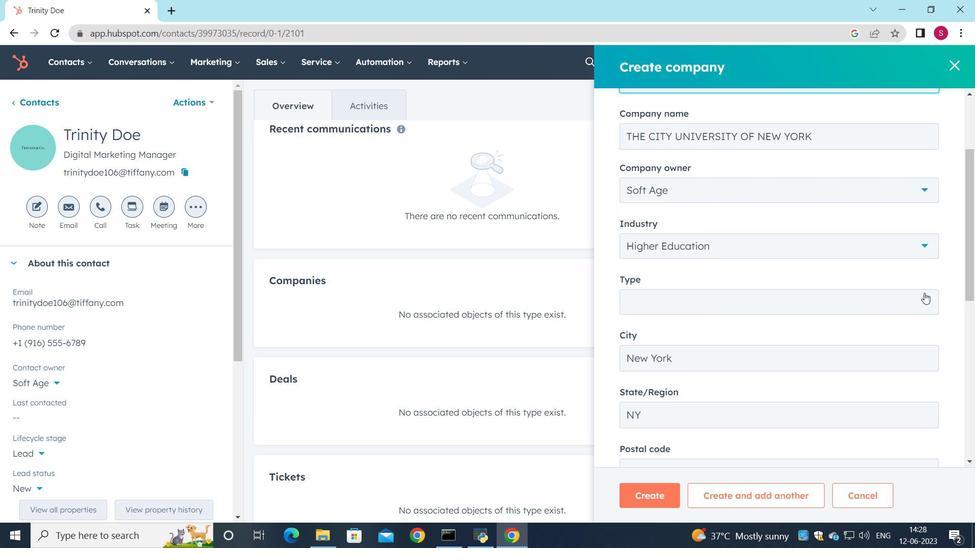 
Action: Mouse pressed left at (924, 298)
Screenshot: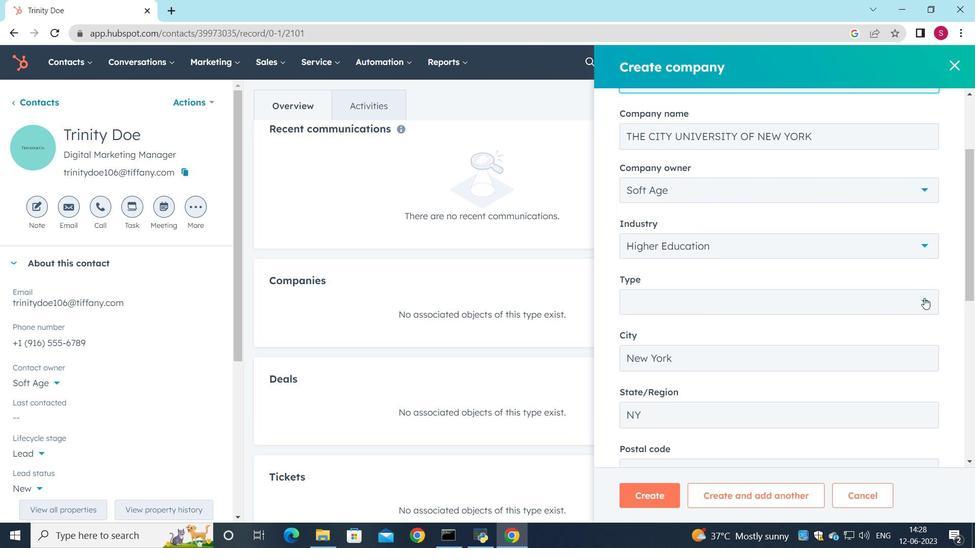 
Action: Mouse moved to (783, 372)
Screenshot: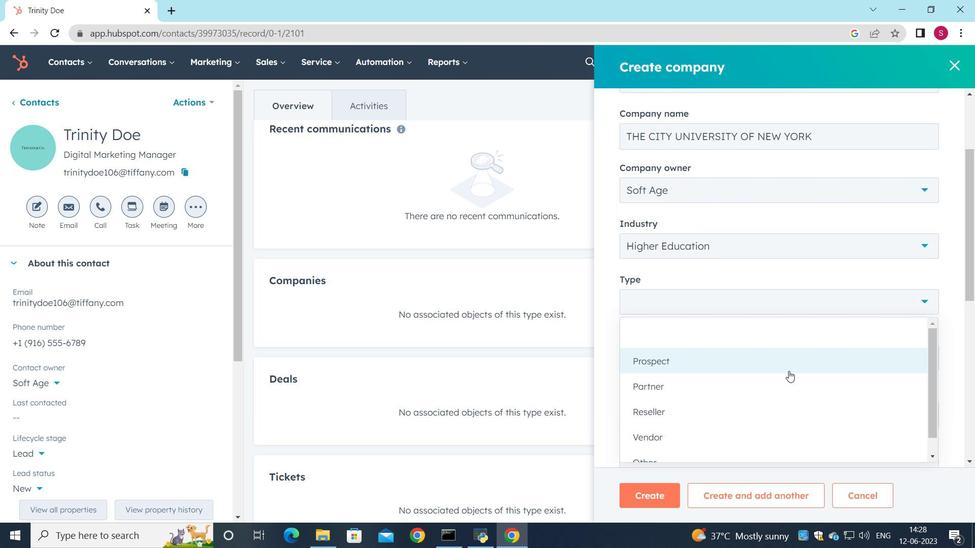 
Action: Mouse pressed left at (783, 372)
Screenshot: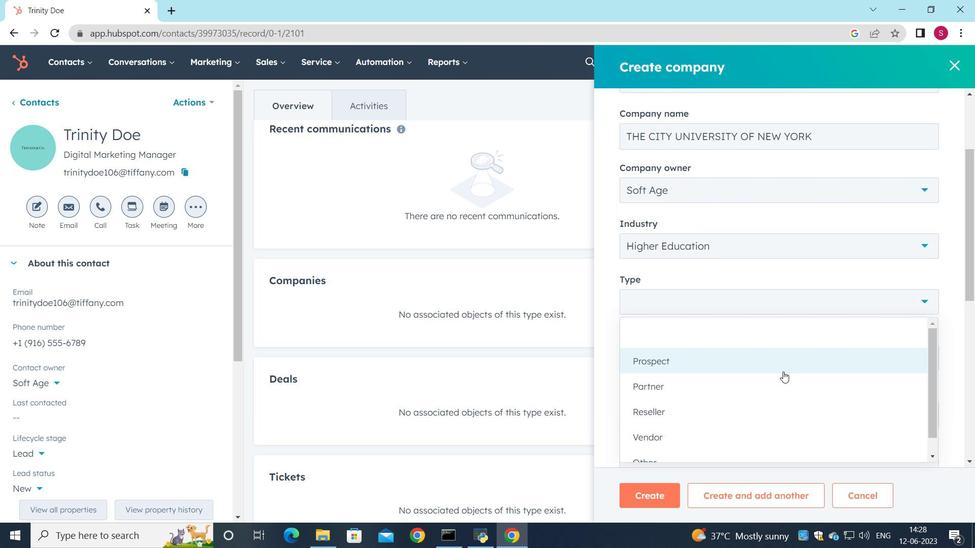 
Action: Mouse moved to (747, 308)
Screenshot: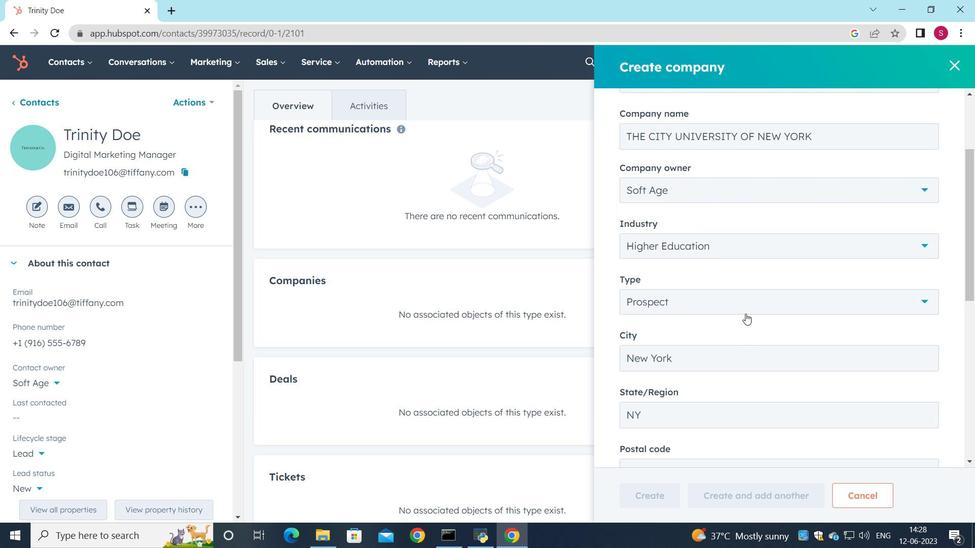 
Action: Mouse scrolled (747, 308) with delta (0, 0)
Screenshot: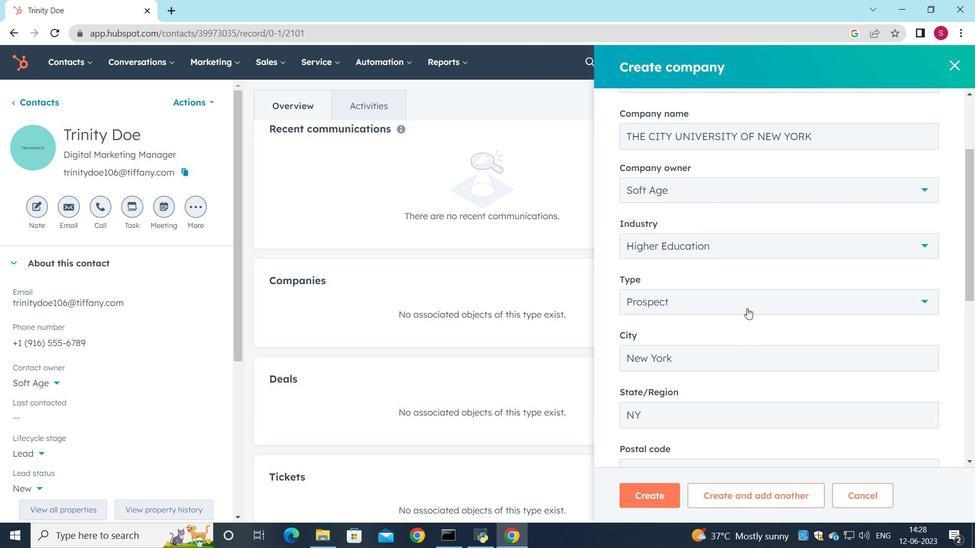 
Action: Mouse scrolled (747, 308) with delta (0, 0)
Screenshot: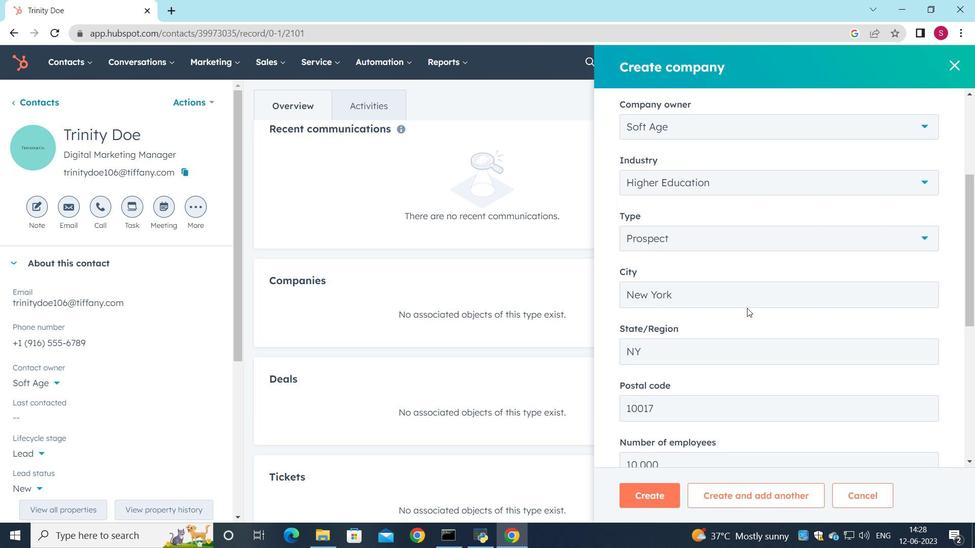 
Action: Mouse moved to (747, 309)
Screenshot: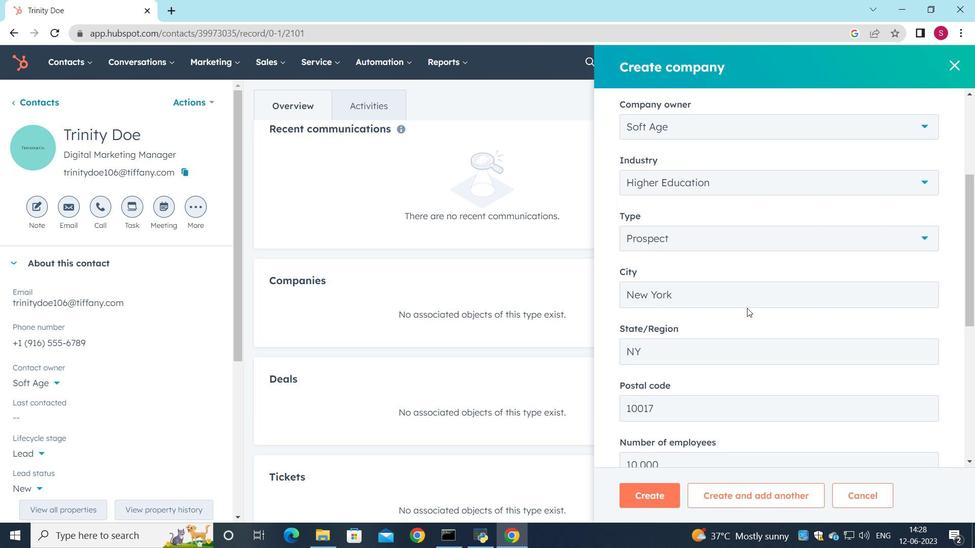 
Action: Mouse scrolled (747, 309) with delta (0, 0)
Screenshot: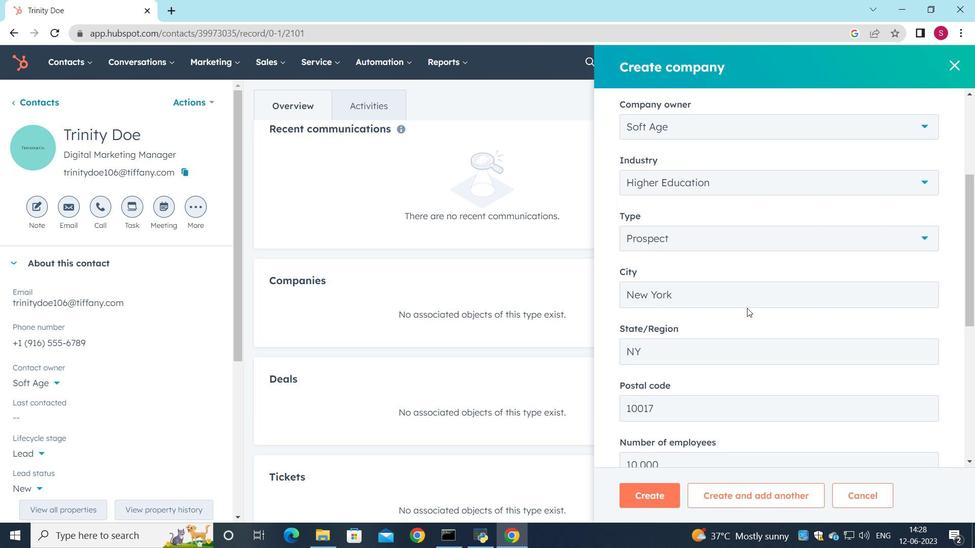 
Action: Mouse moved to (652, 494)
Screenshot: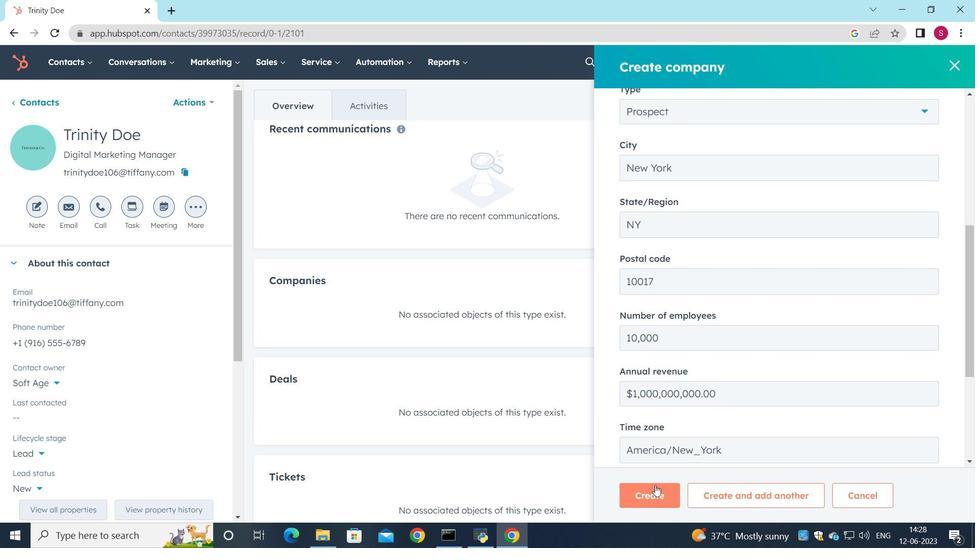 
Action: Mouse pressed left at (652, 494)
Screenshot: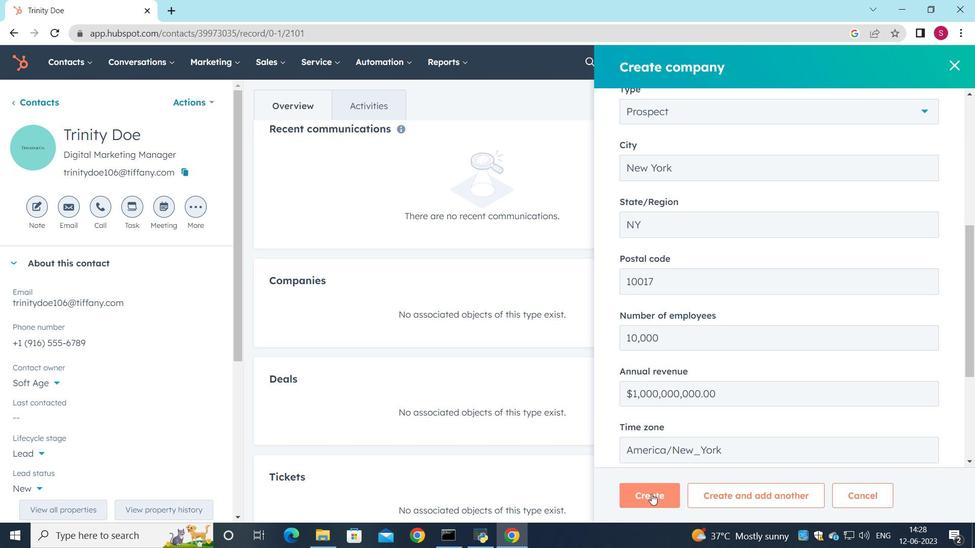 
Action: Mouse moved to (612, 427)
Screenshot: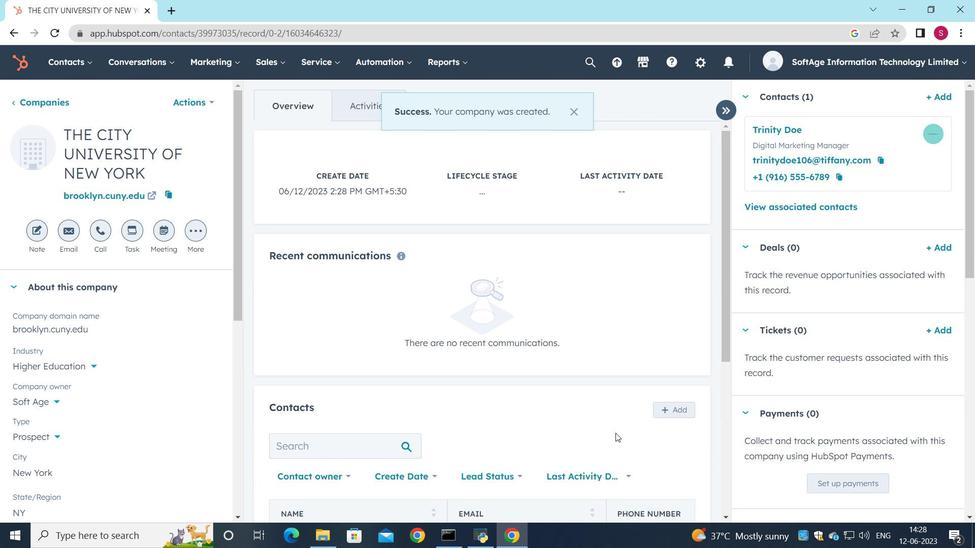 
Action: Mouse scrolled (612, 427) with delta (0, 0)
Screenshot: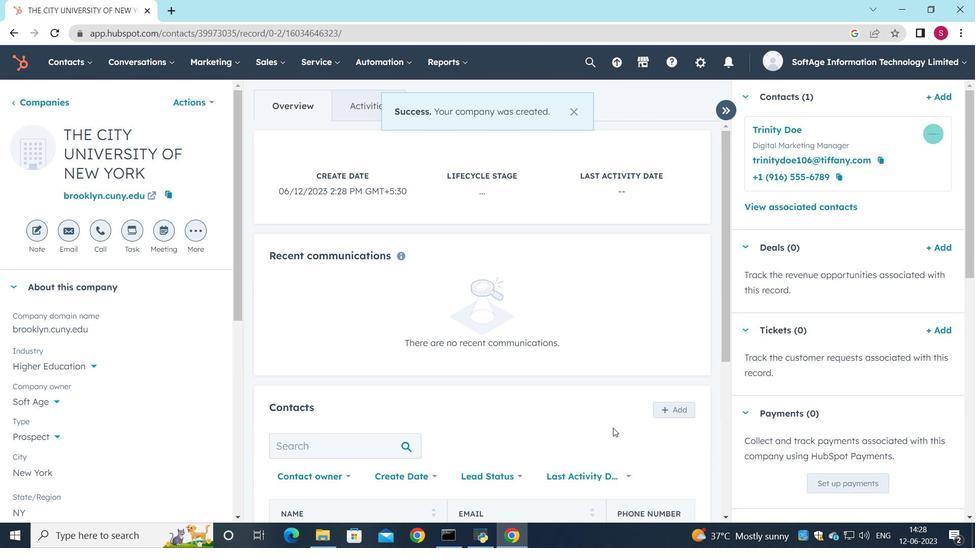 
Action: Mouse scrolled (612, 427) with delta (0, 0)
Screenshot: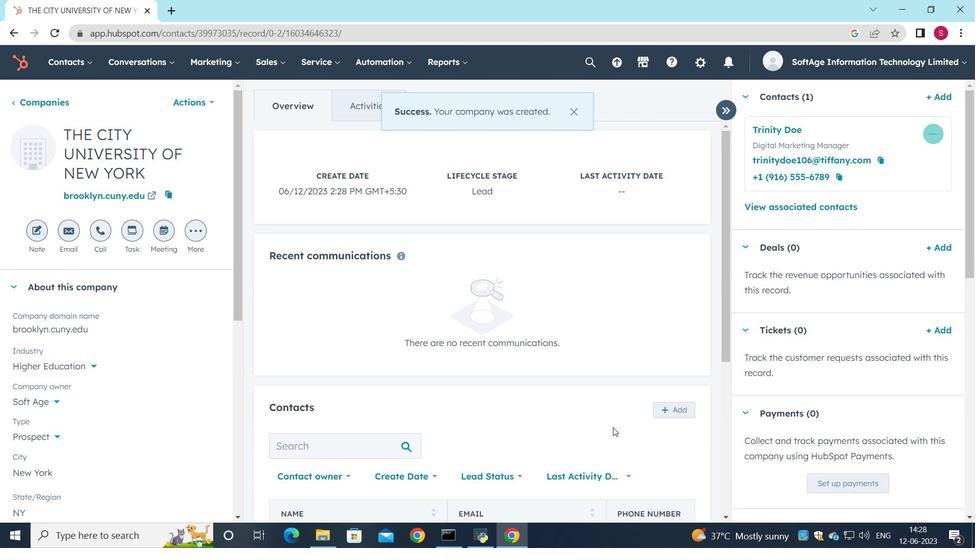 
Action: Mouse scrolled (612, 427) with delta (0, 0)
Screenshot: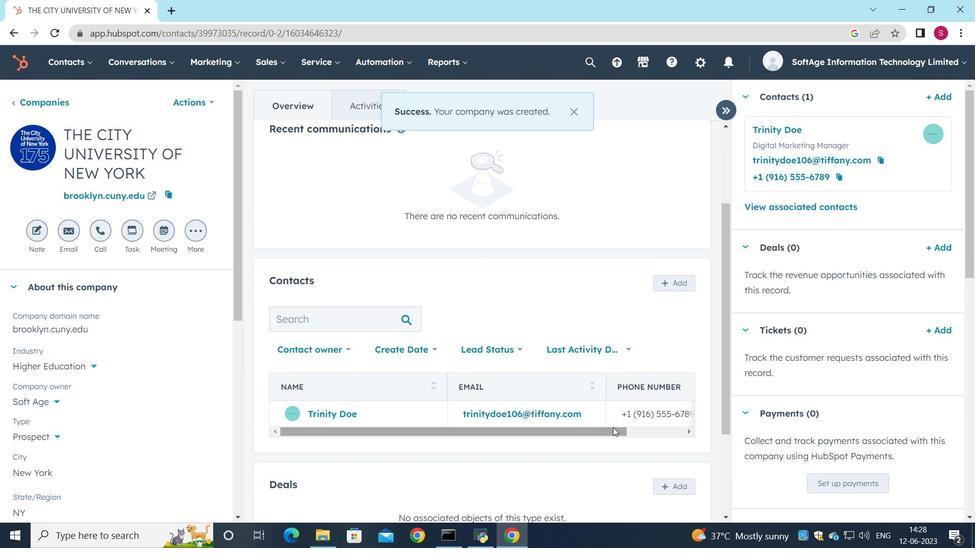 
